 Task: Add Sprouts Organic Low Sodium Chicken Broth to the cart.
Action: Mouse moved to (56, 314)
Screenshot: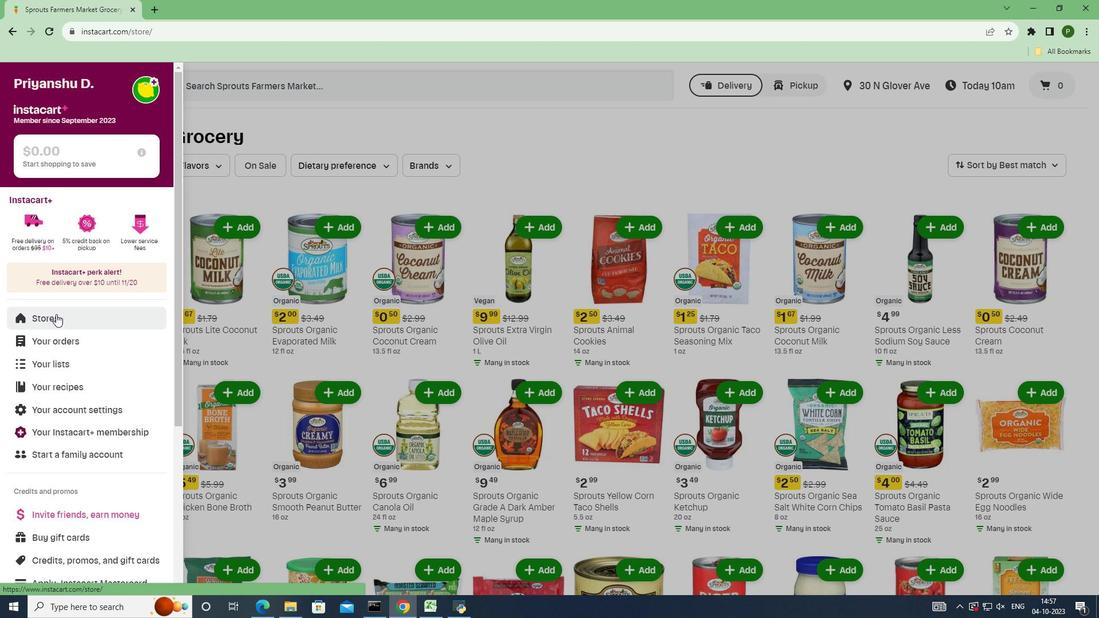 
Action: Mouse pressed left at (56, 314)
Screenshot: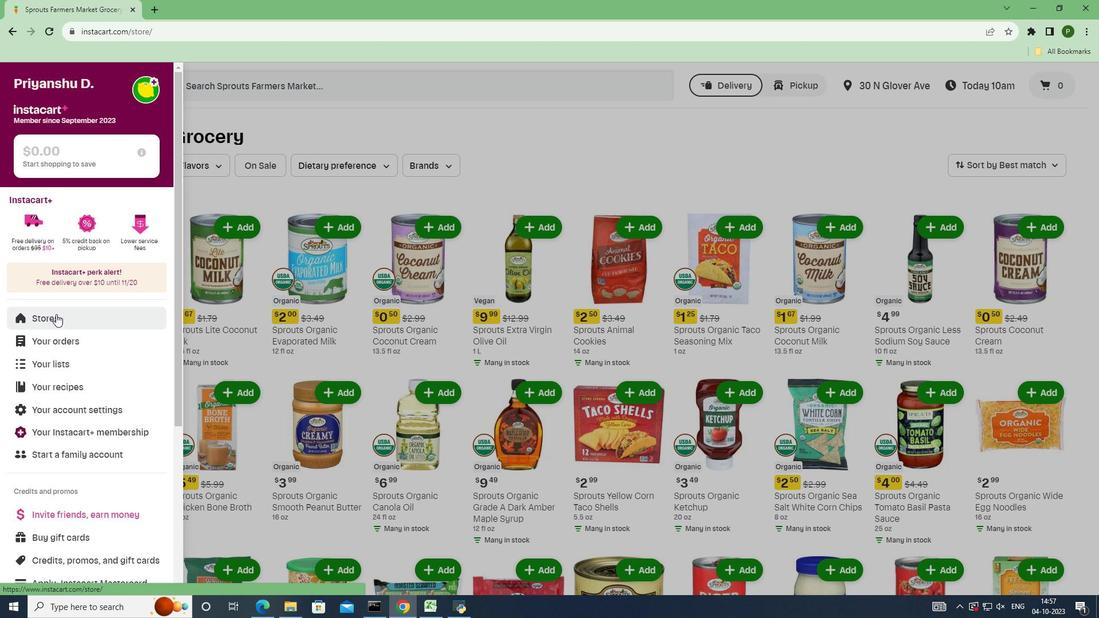 
Action: Mouse moved to (262, 143)
Screenshot: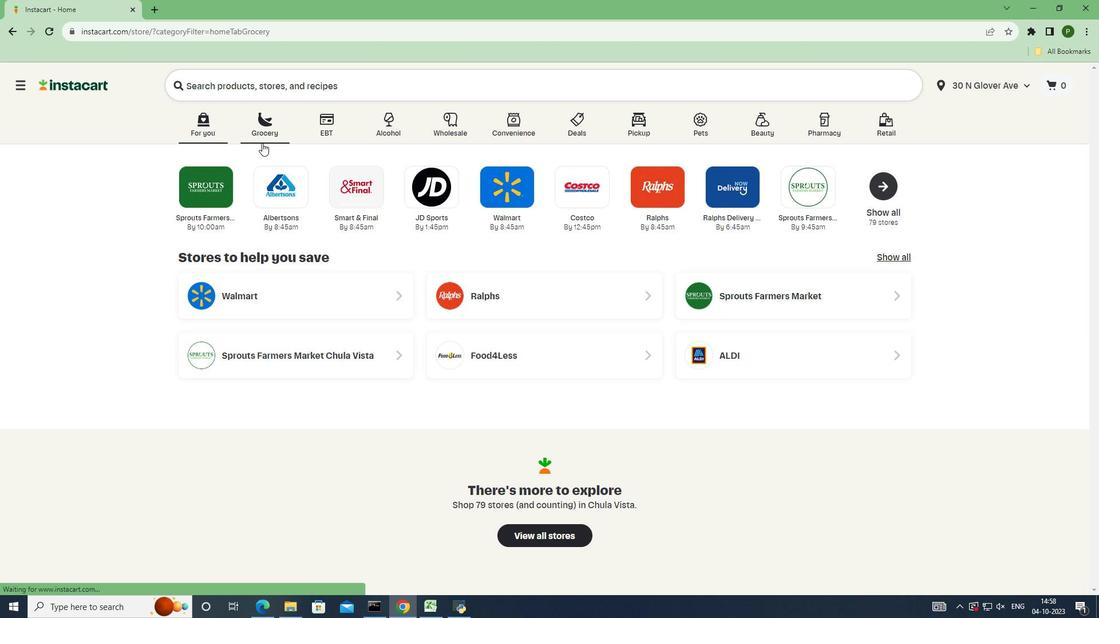 
Action: Mouse pressed left at (262, 143)
Screenshot: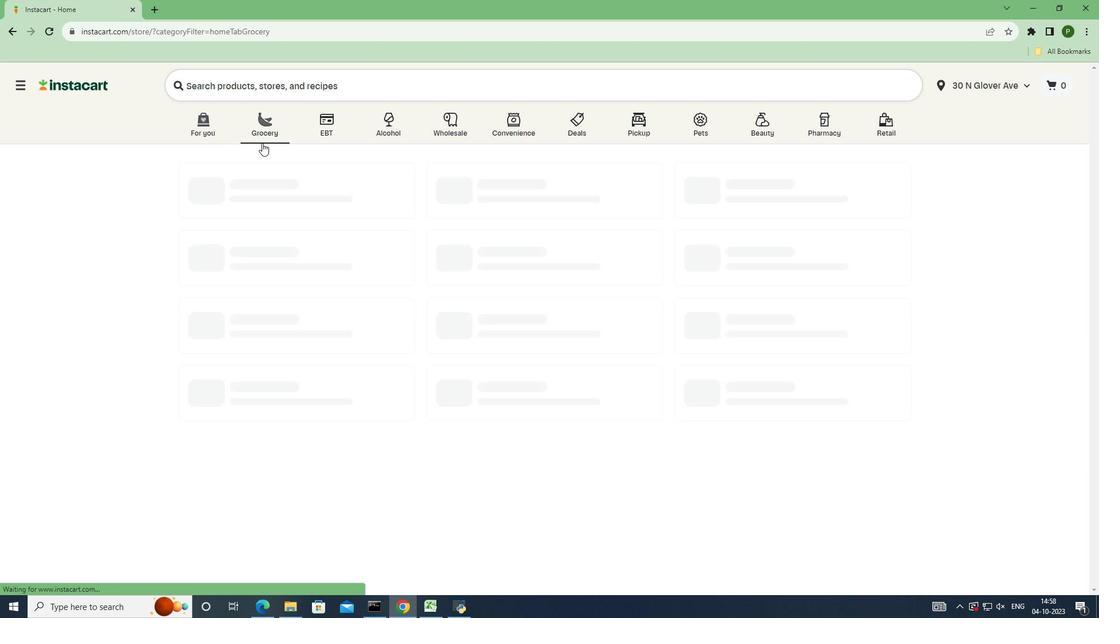 
Action: Mouse moved to (693, 256)
Screenshot: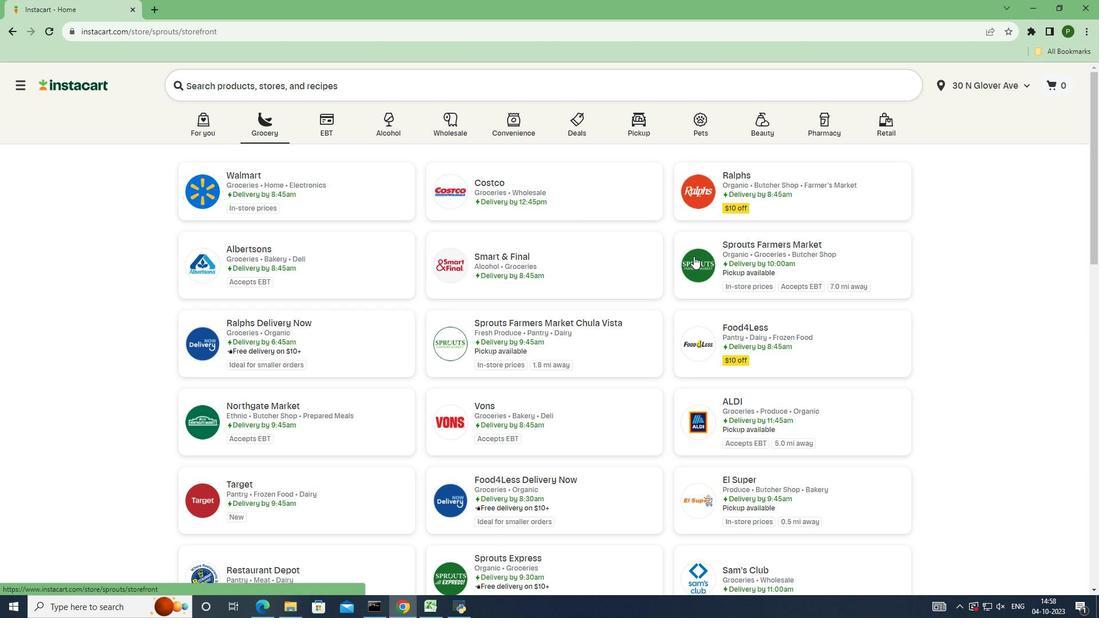 
Action: Mouse pressed left at (693, 256)
Screenshot: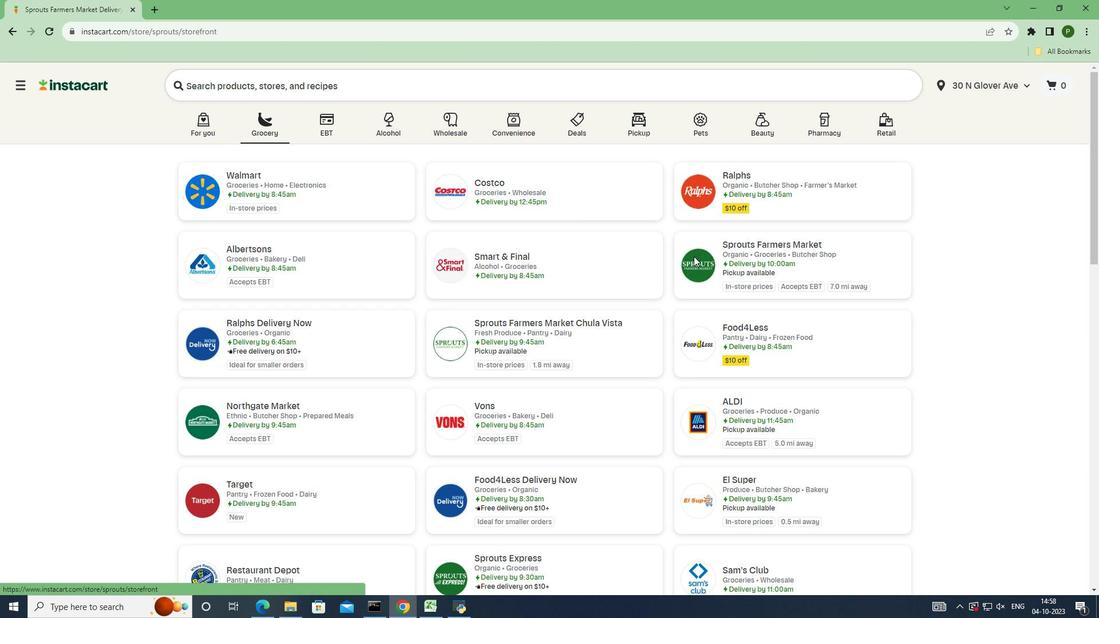 
Action: Mouse moved to (88, 321)
Screenshot: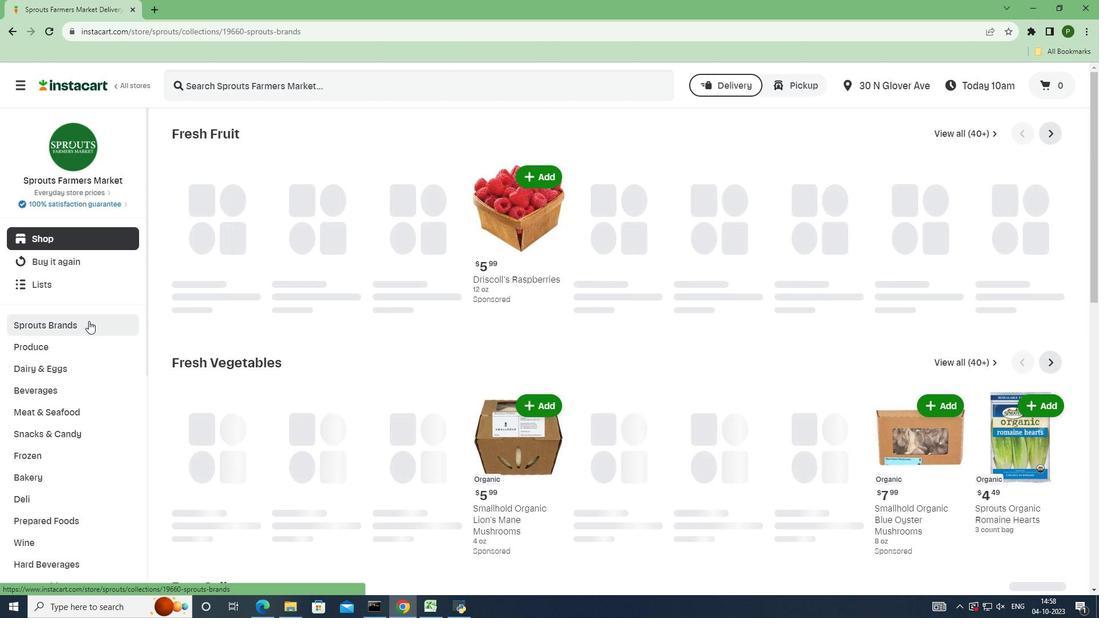 
Action: Mouse pressed left at (88, 321)
Screenshot: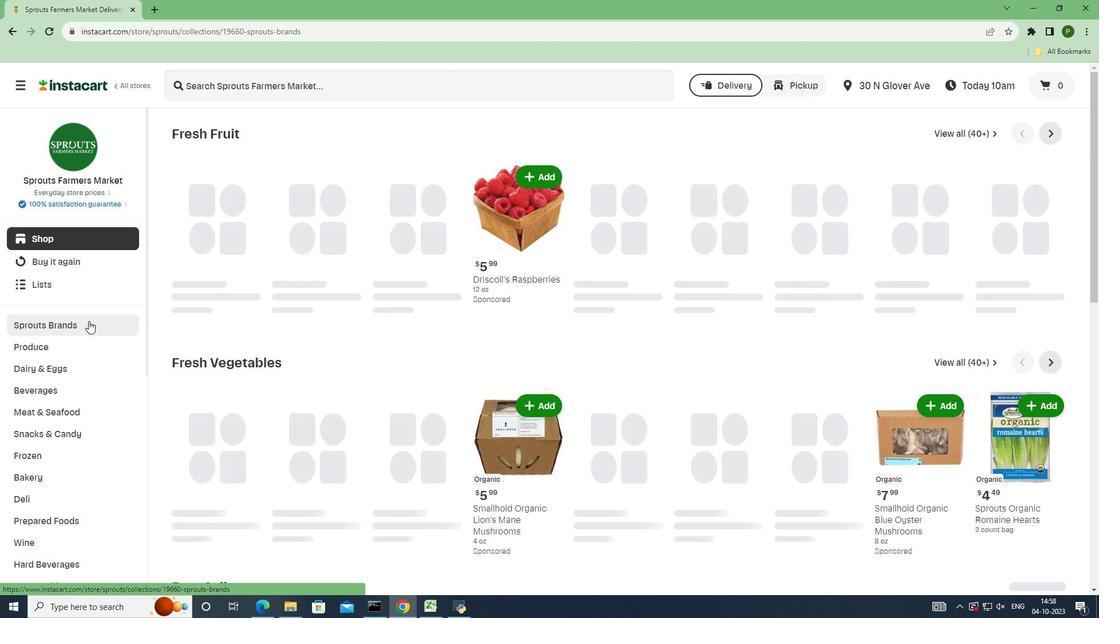 
Action: Mouse moved to (86, 407)
Screenshot: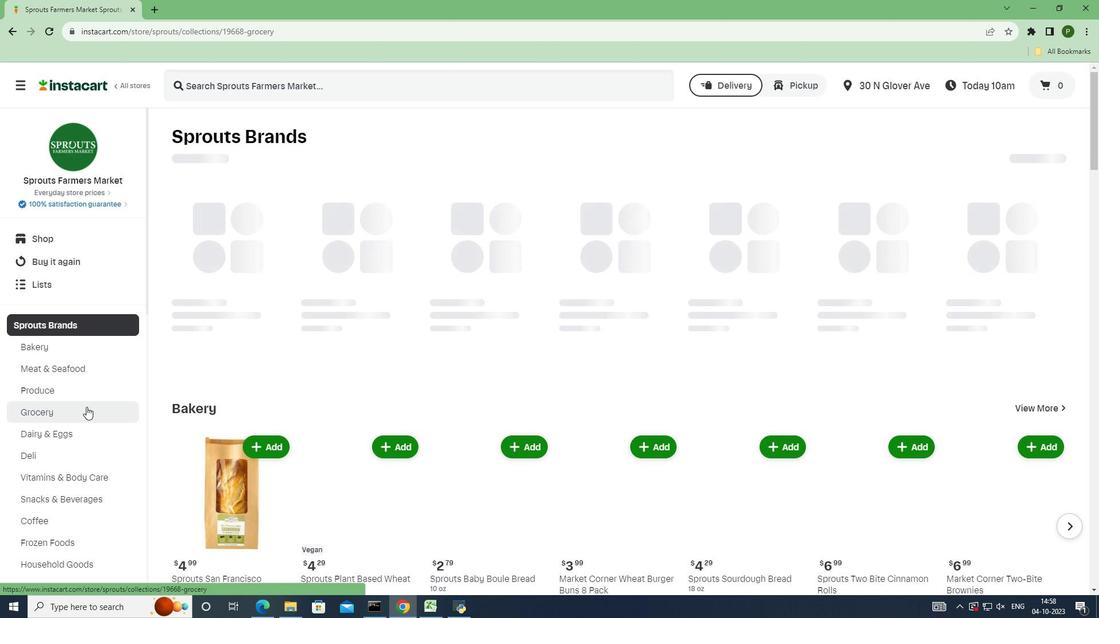 
Action: Mouse pressed left at (86, 407)
Screenshot: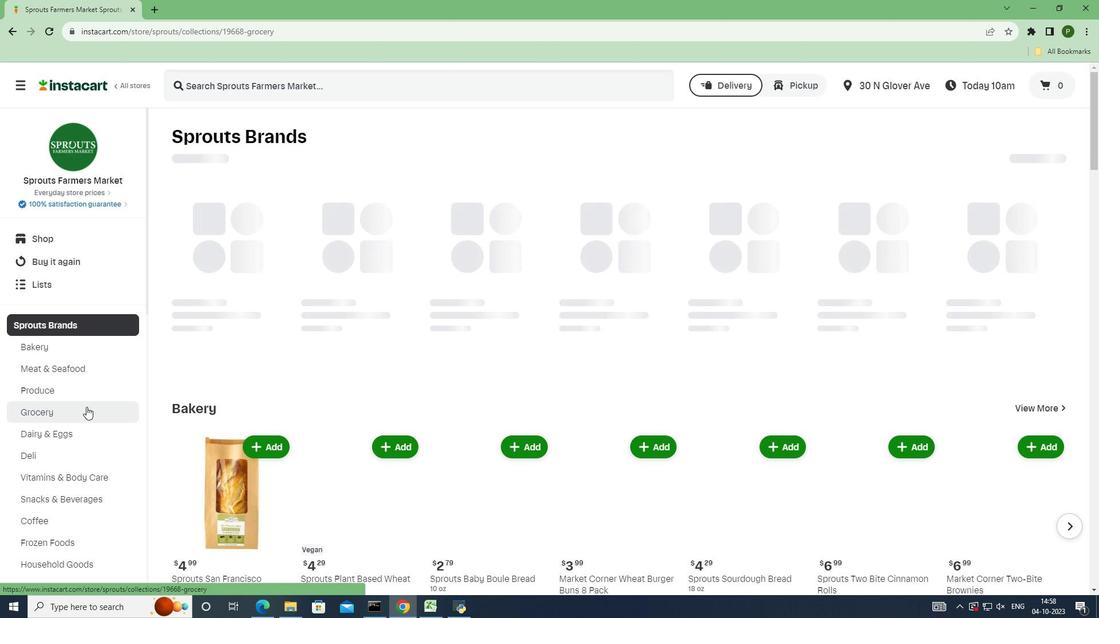 
Action: Mouse moved to (226, 218)
Screenshot: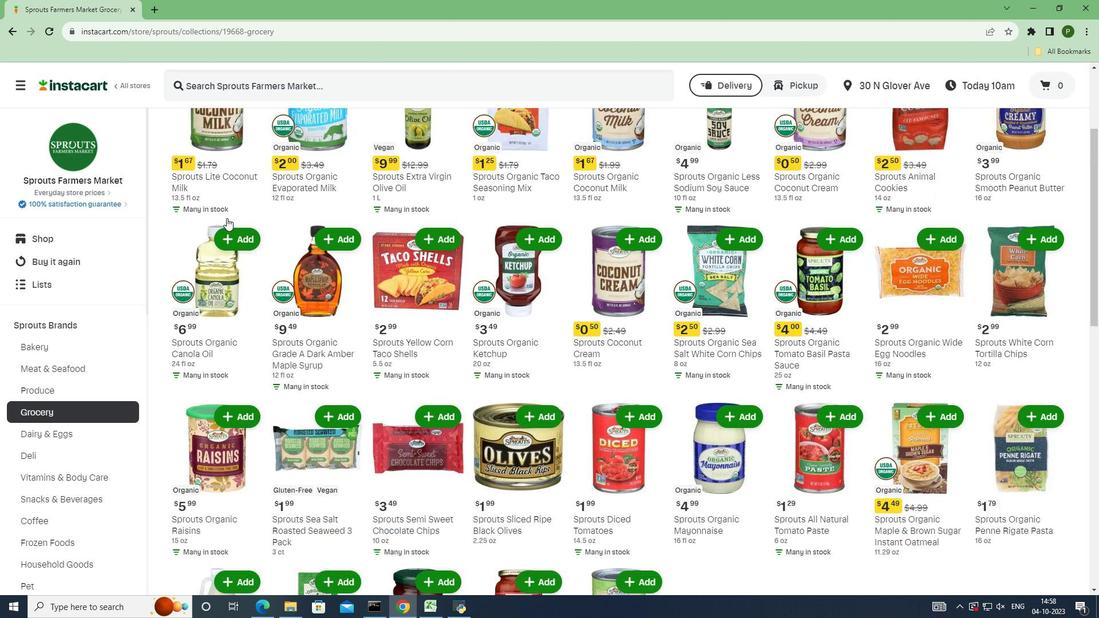 
Action: Mouse scrolled (226, 217) with delta (0, 0)
Screenshot: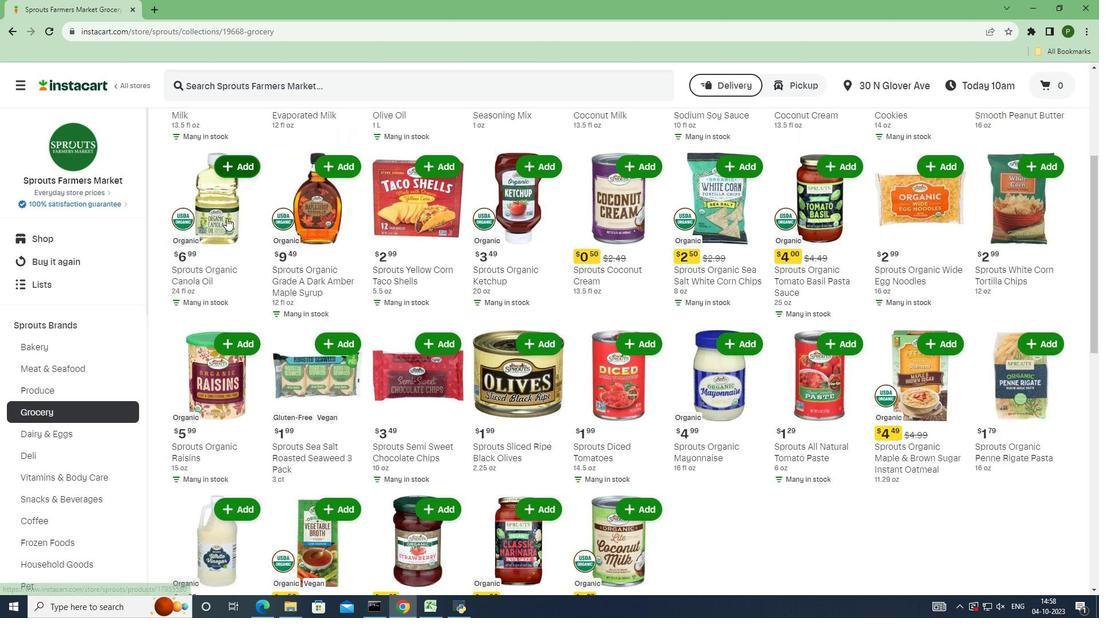 
Action: Mouse scrolled (226, 217) with delta (0, 0)
Screenshot: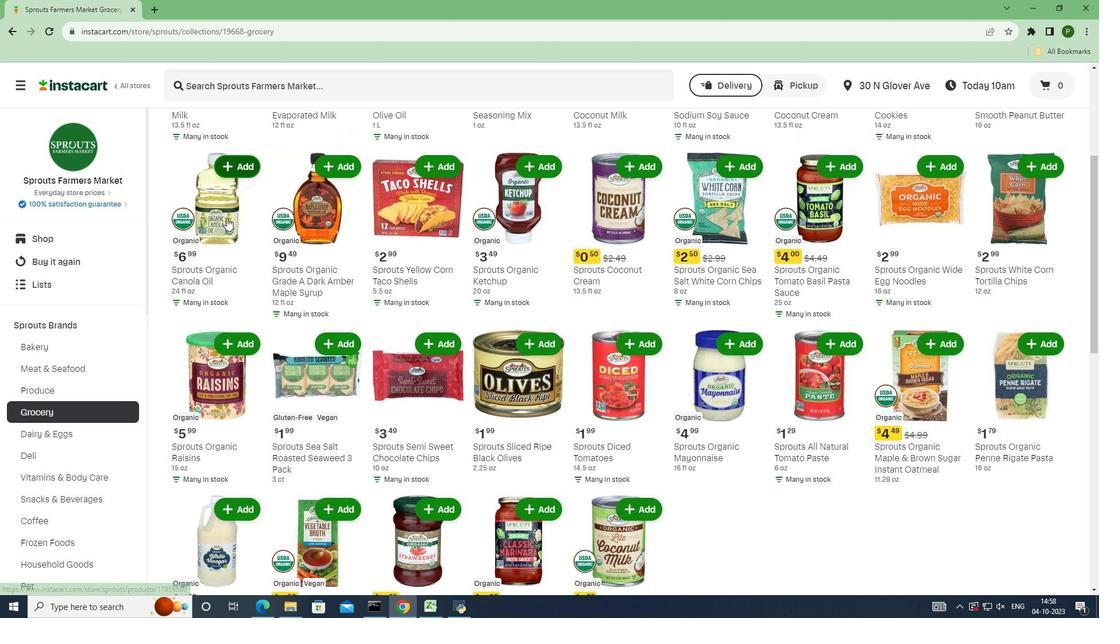 
Action: Mouse scrolled (226, 217) with delta (0, 0)
Screenshot: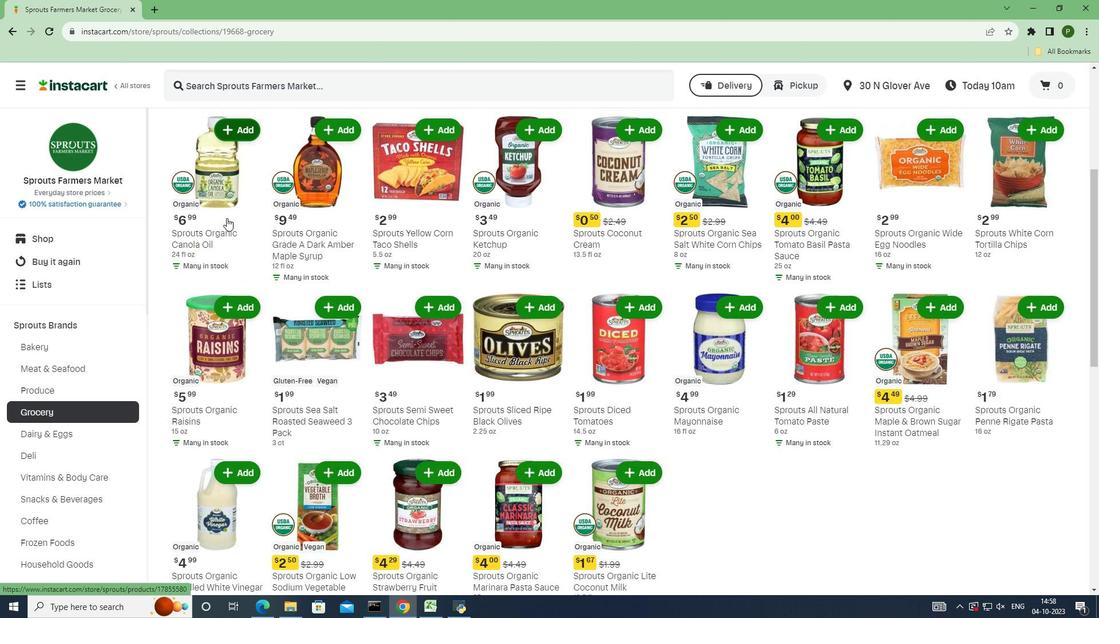 
Action: Mouse scrolled (226, 217) with delta (0, 0)
Screenshot: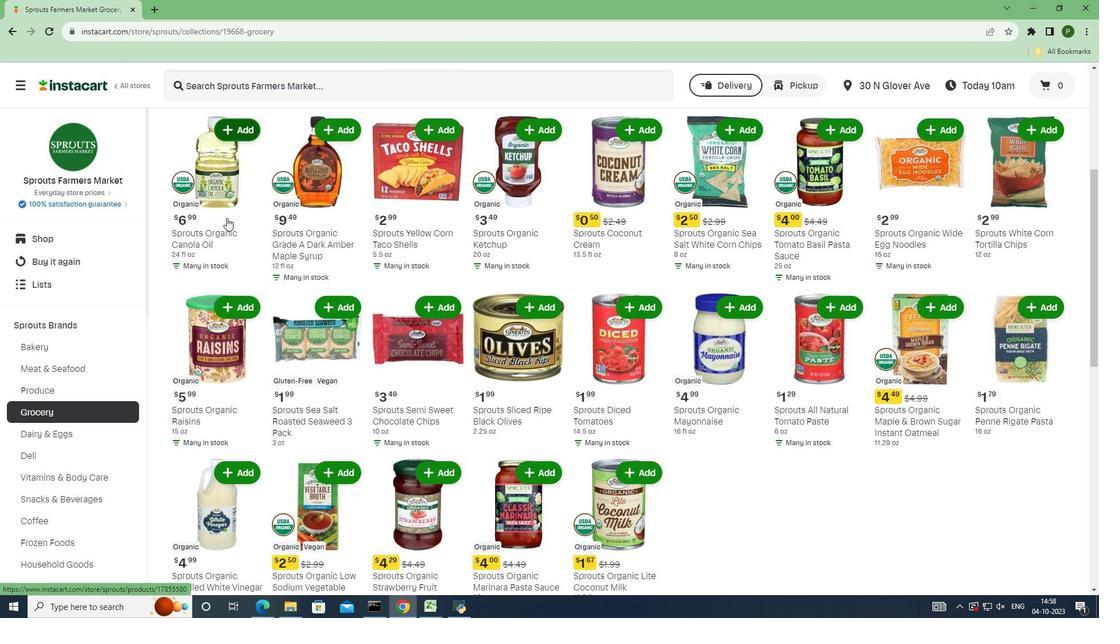 
Action: Mouse scrolled (226, 217) with delta (0, 0)
Screenshot: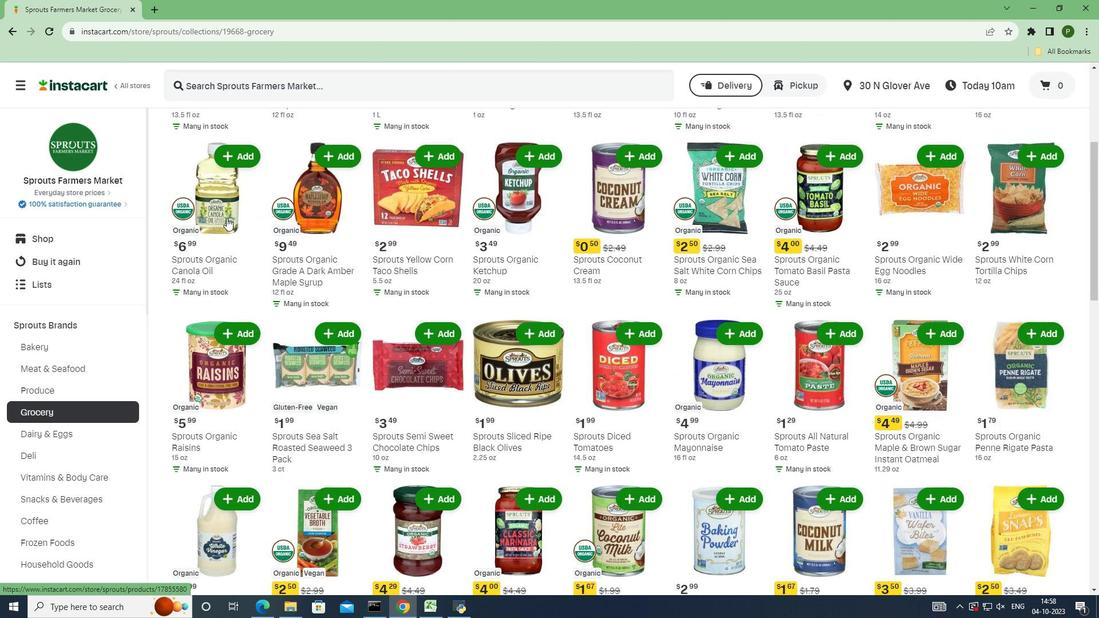 
Action: Mouse scrolled (226, 218) with delta (0, 0)
Screenshot: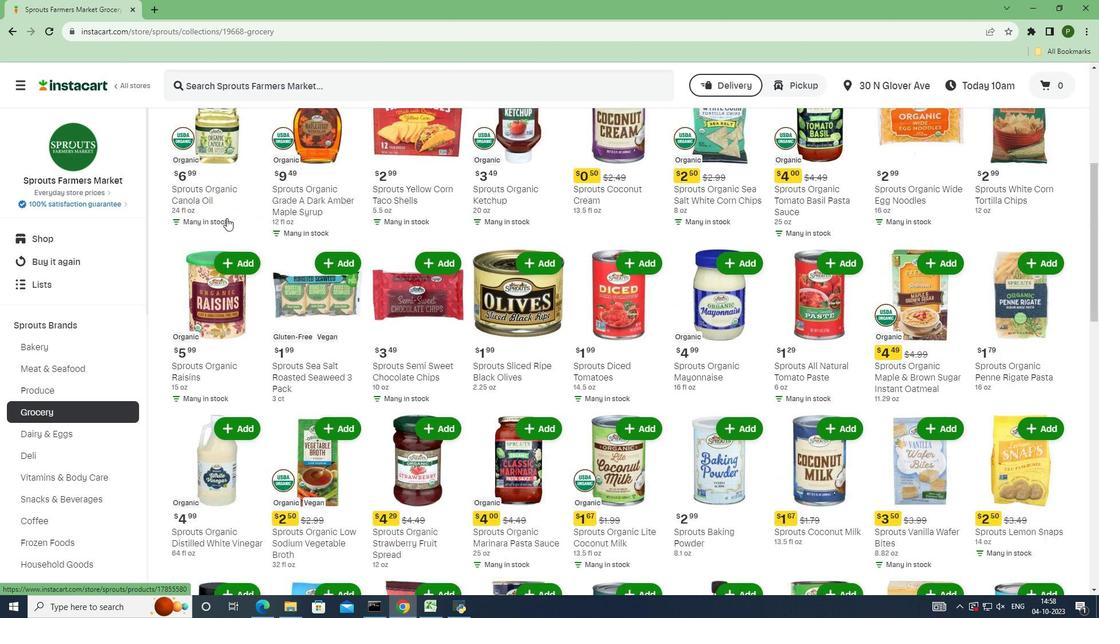 
Action: Mouse scrolled (226, 217) with delta (0, 0)
Screenshot: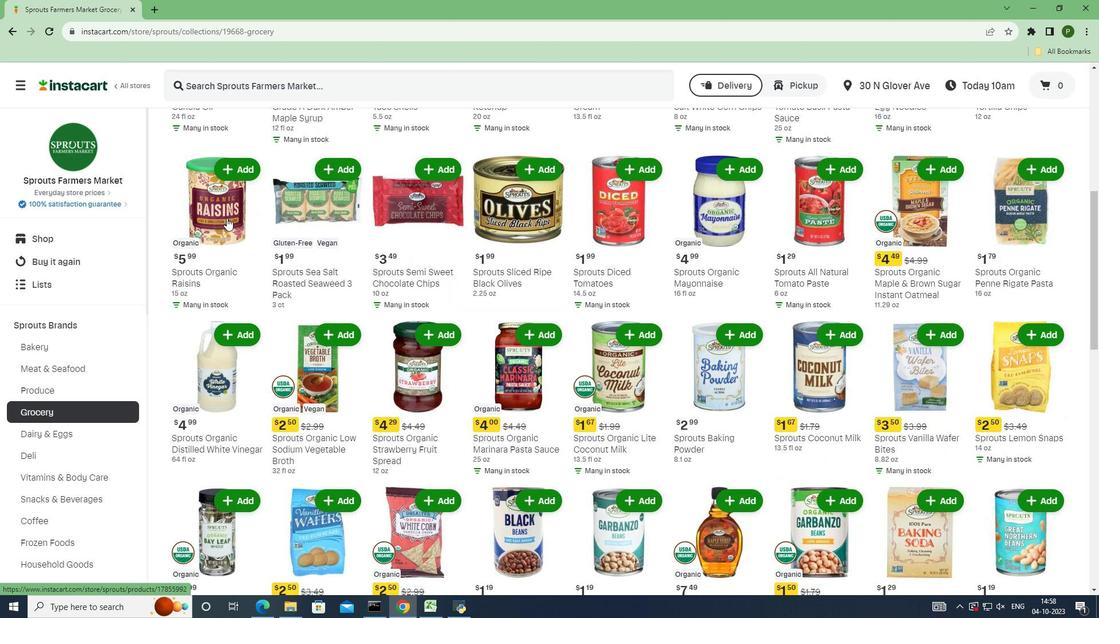 
Action: Mouse scrolled (226, 217) with delta (0, 0)
Screenshot: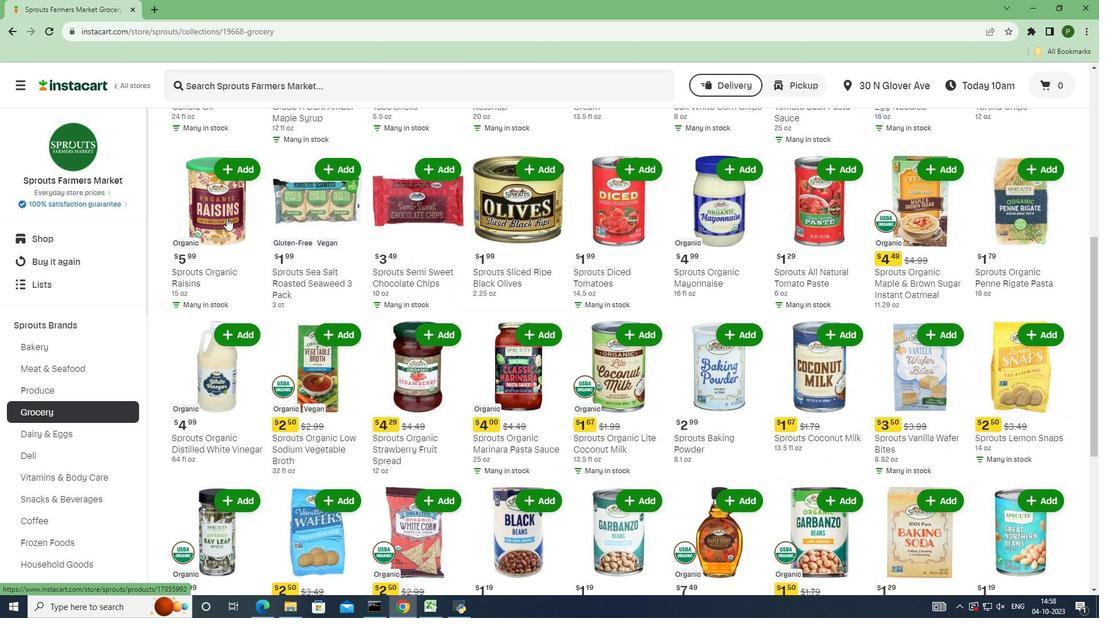 
Action: Mouse scrolled (226, 217) with delta (0, 0)
Screenshot: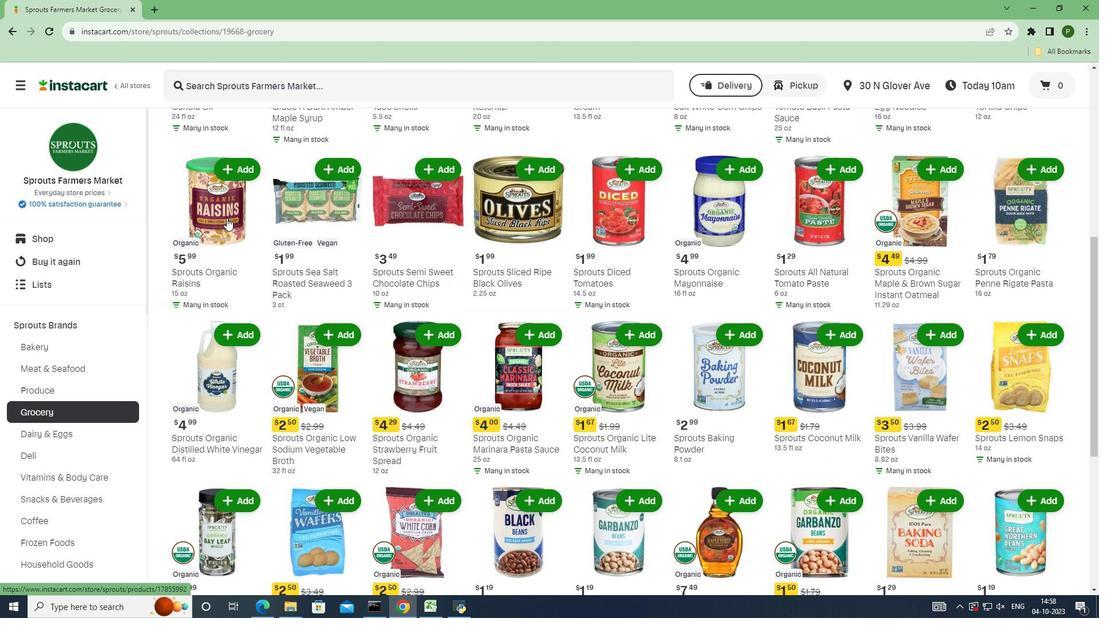 
Action: Mouse scrolled (226, 217) with delta (0, 0)
Screenshot: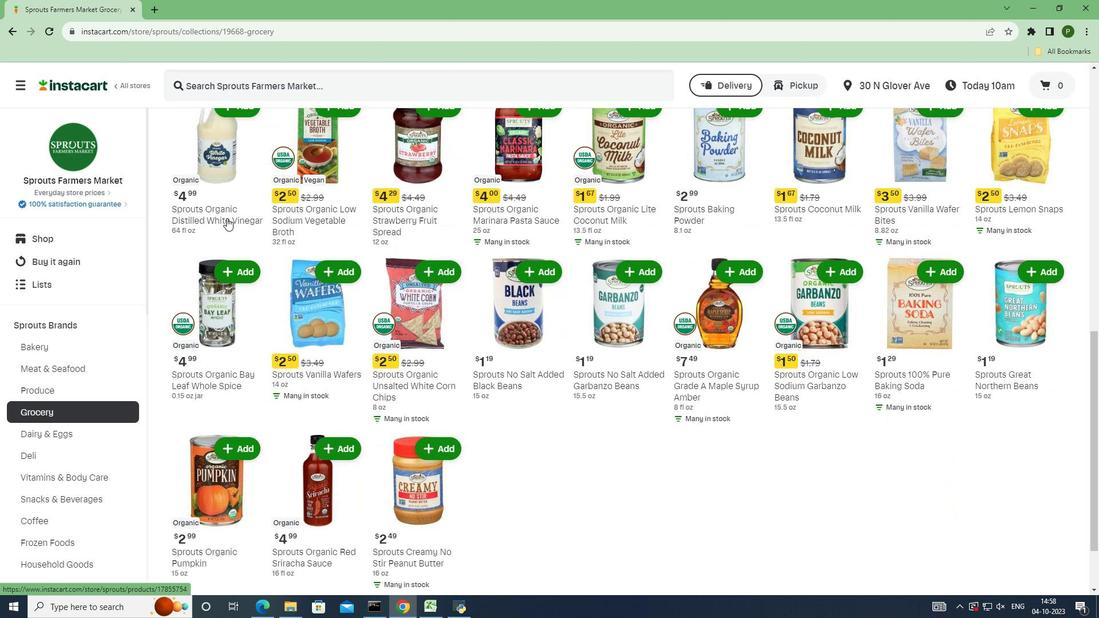 
Action: Mouse scrolled (226, 217) with delta (0, 0)
Screenshot: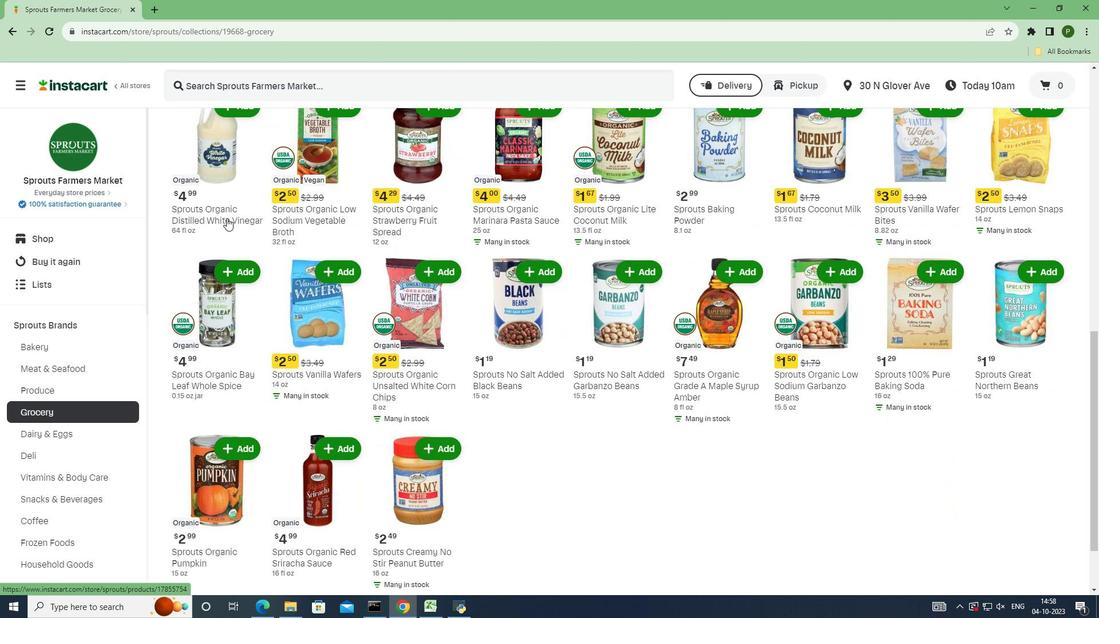 
Action: Mouse scrolled (226, 217) with delta (0, 0)
Screenshot: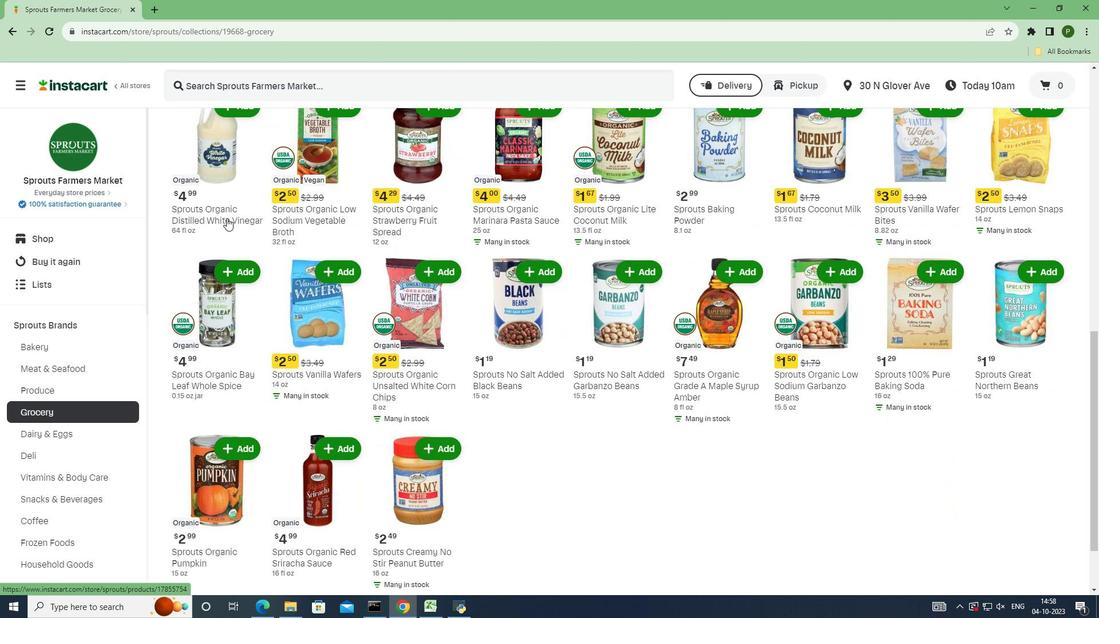 
Action: Mouse scrolled (226, 217) with delta (0, 0)
Screenshot: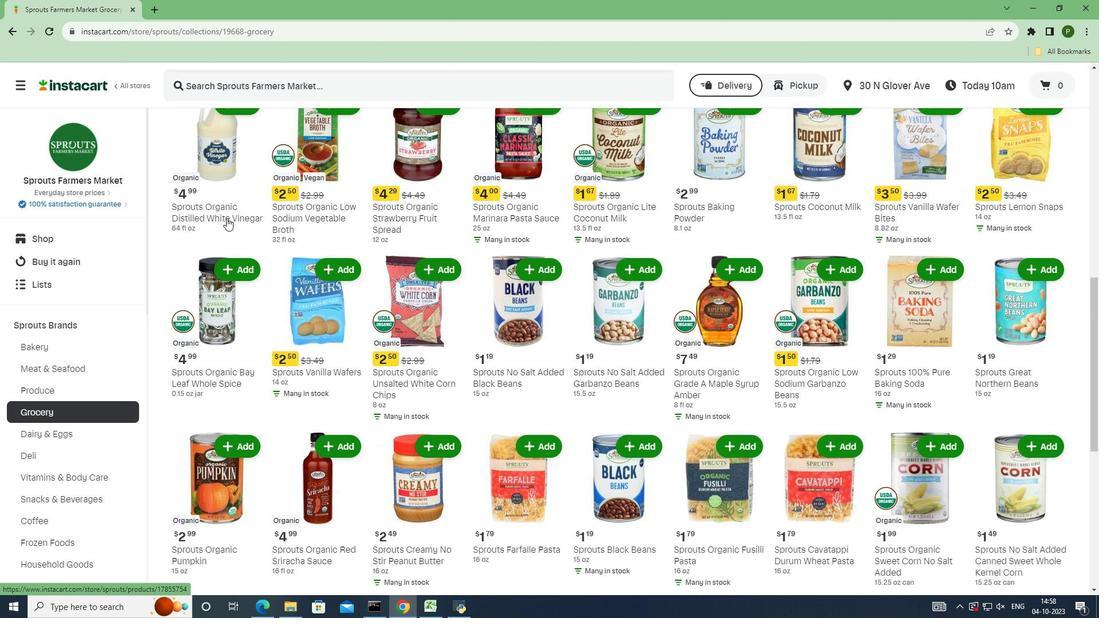 
Action: Mouse scrolled (226, 217) with delta (0, 0)
Screenshot: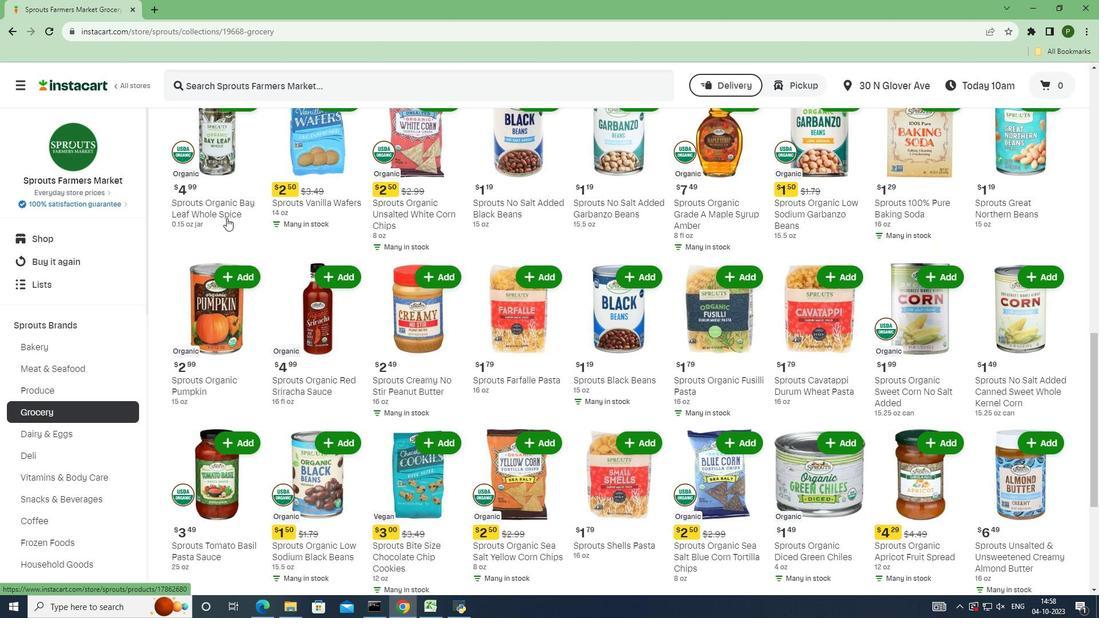 
Action: Mouse scrolled (226, 217) with delta (0, 0)
Screenshot: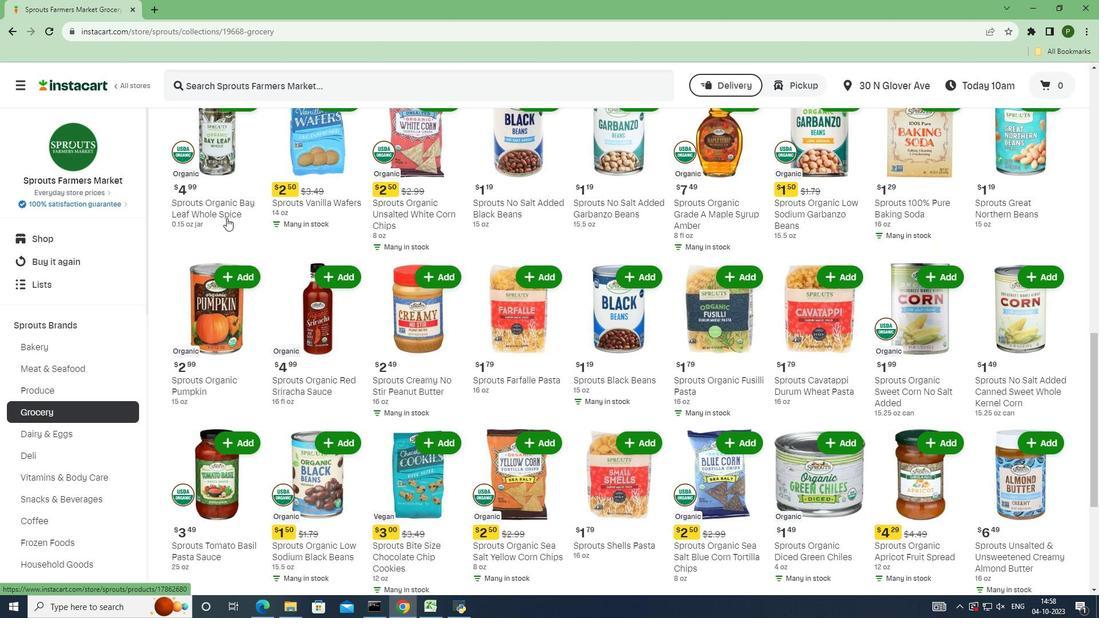 
Action: Mouse scrolled (226, 217) with delta (0, 0)
Screenshot: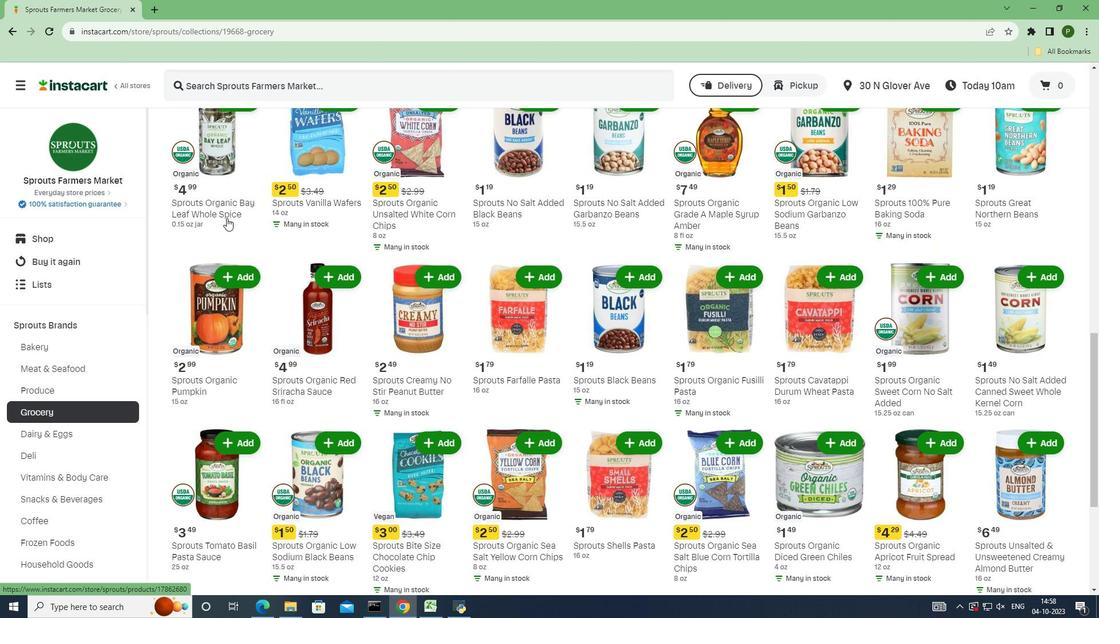 
Action: Mouse scrolled (226, 217) with delta (0, 0)
Screenshot: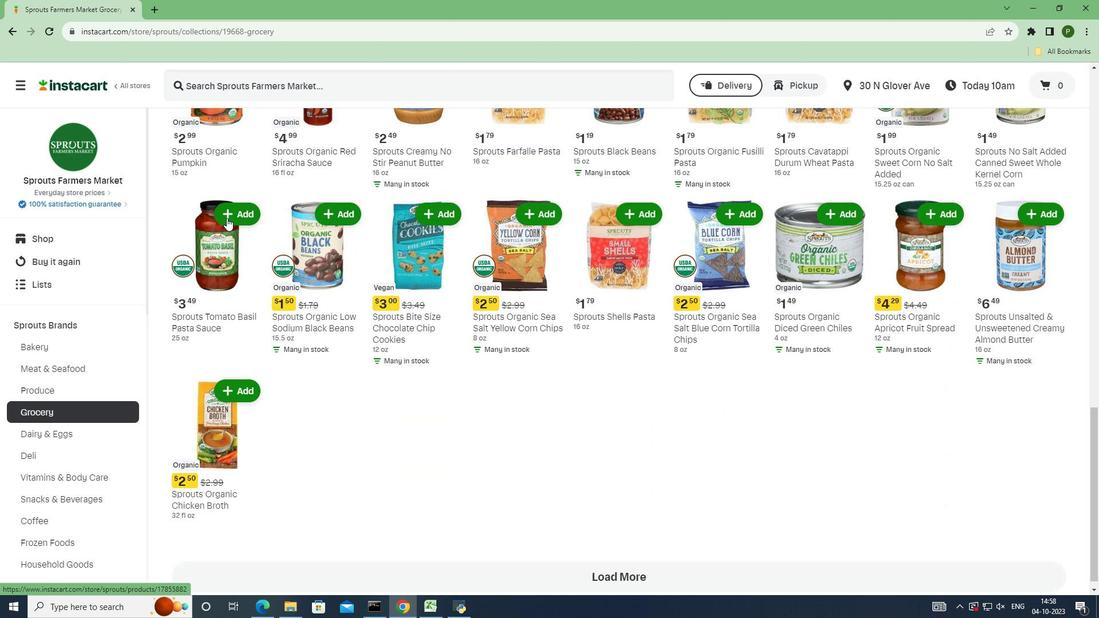 
Action: Mouse scrolled (226, 217) with delta (0, 0)
Screenshot: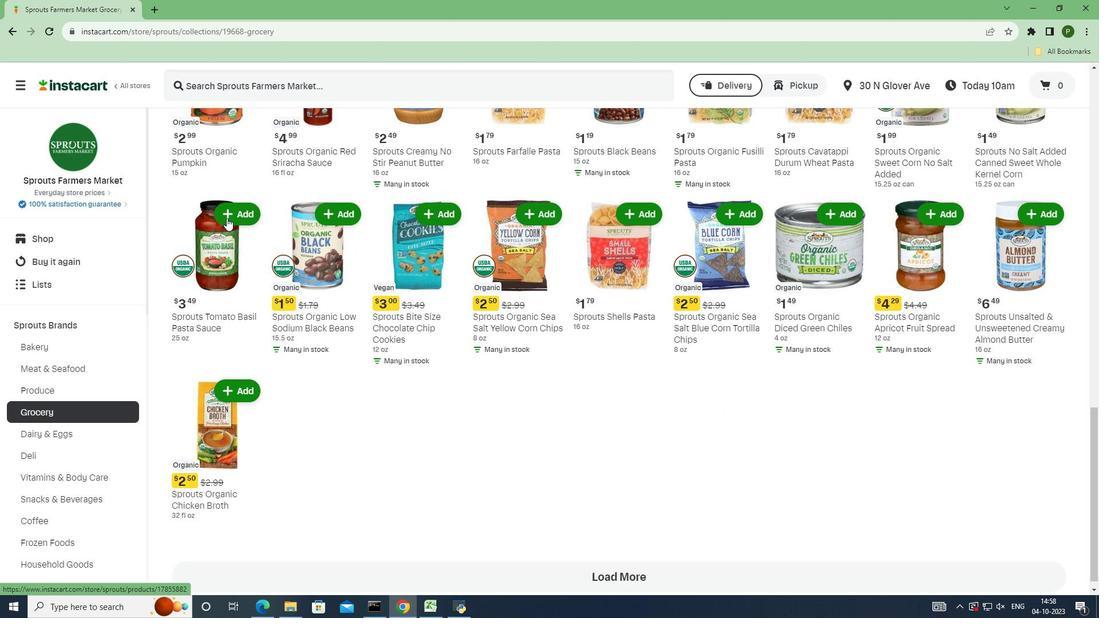 
Action: Mouse scrolled (226, 217) with delta (0, 0)
Screenshot: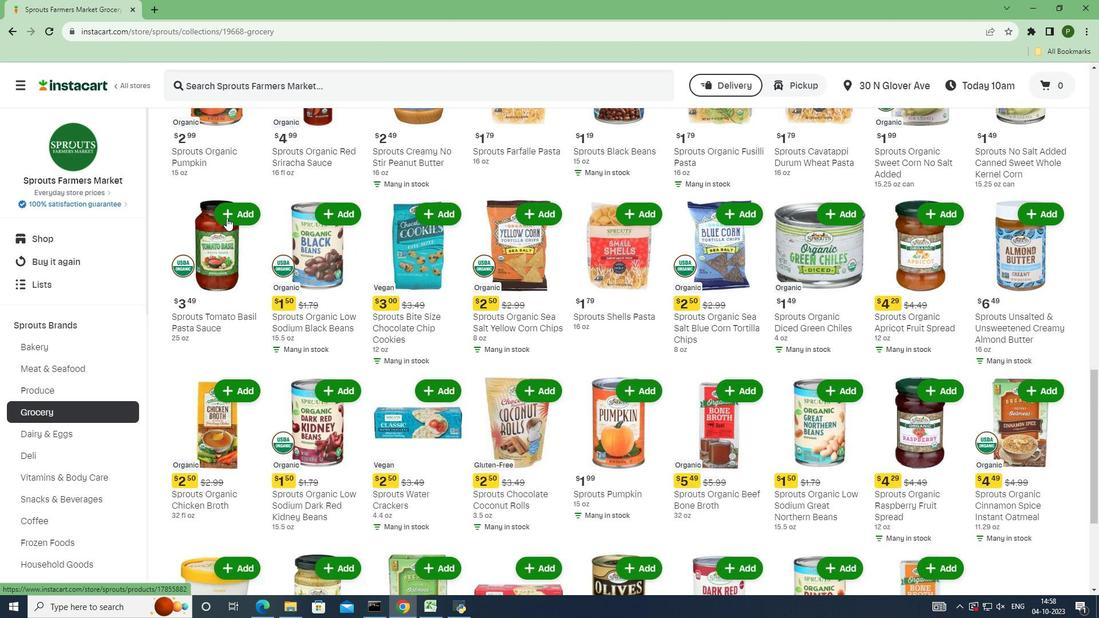 
Action: Mouse scrolled (226, 217) with delta (0, 0)
Screenshot: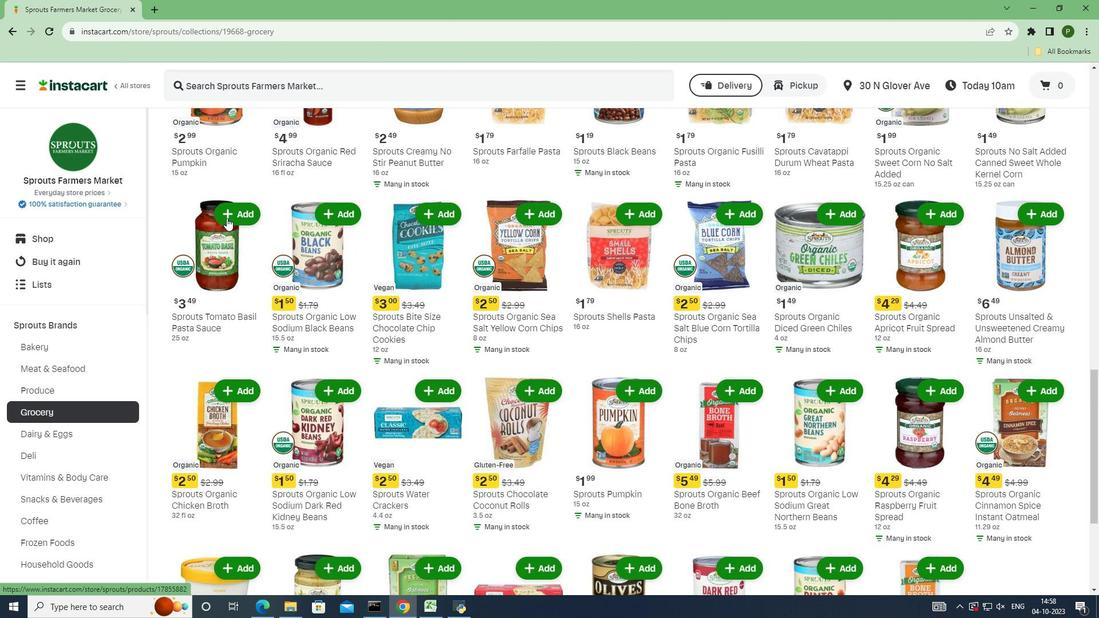 
Action: Mouse scrolled (226, 217) with delta (0, 0)
Screenshot: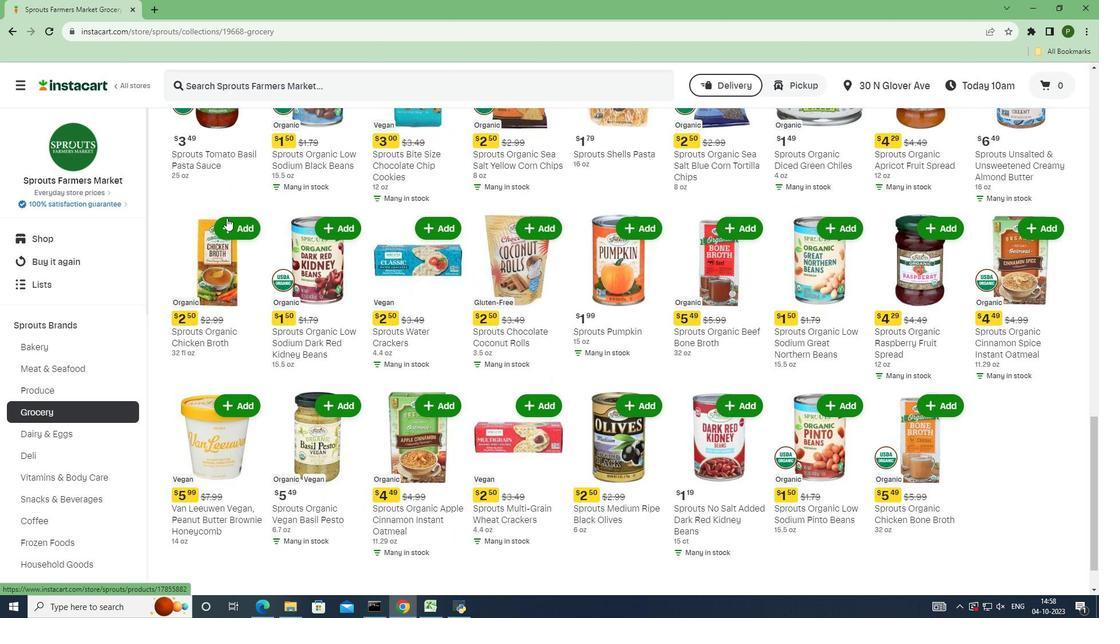 
Action: Mouse scrolled (226, 217) with delta (0, 0)
Screenshot: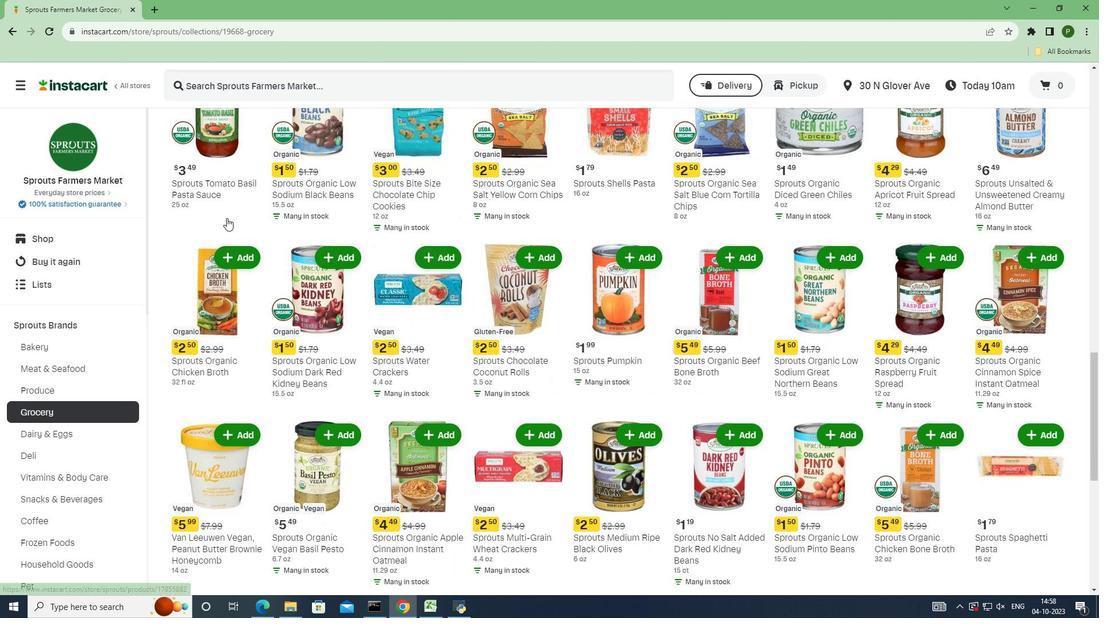 
Action: Mouse scrolled (226, 217) with delta (0, 0)
Screenshot: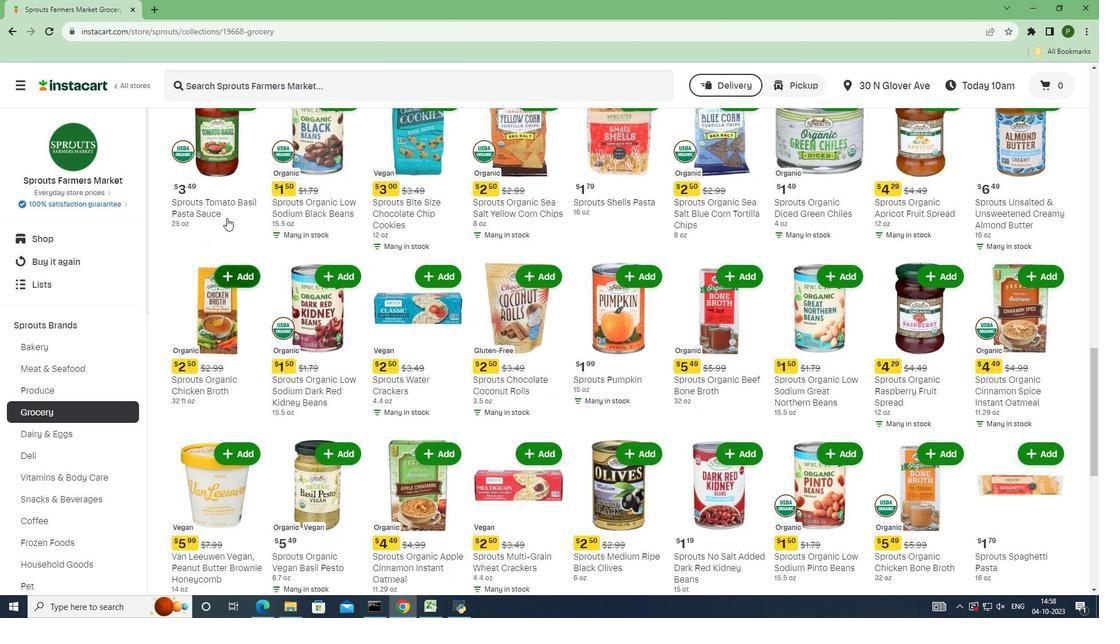 
Action: Mouse scrolled (226, 218) with delta (0, 0)
Screenshot: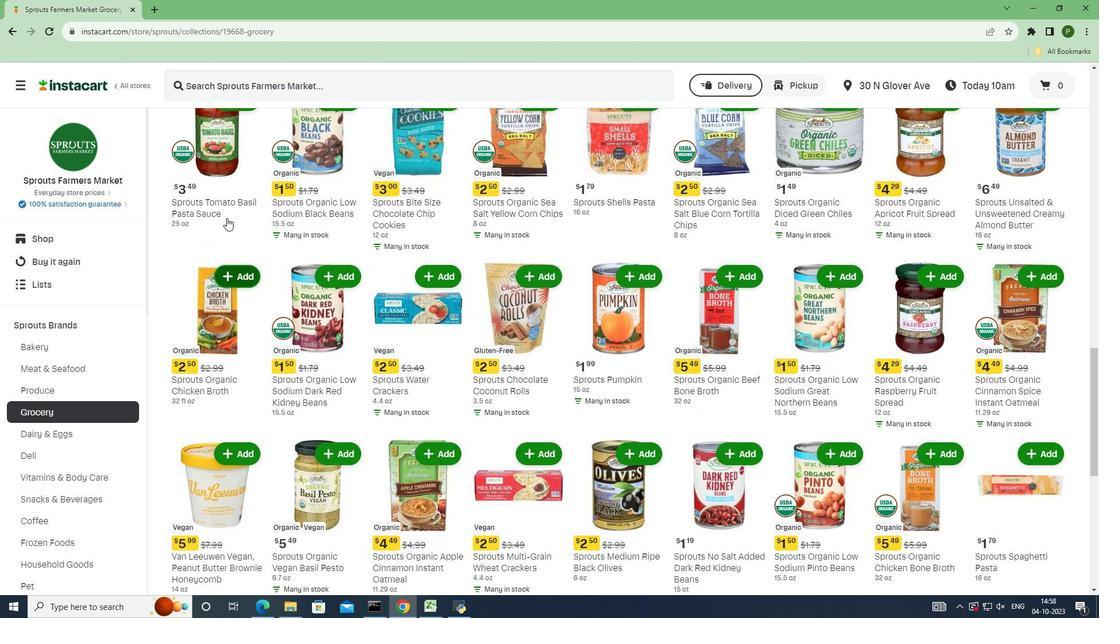 
Action: Mouse scrolled (226, 217) with delta (0, 0)
Screenshot: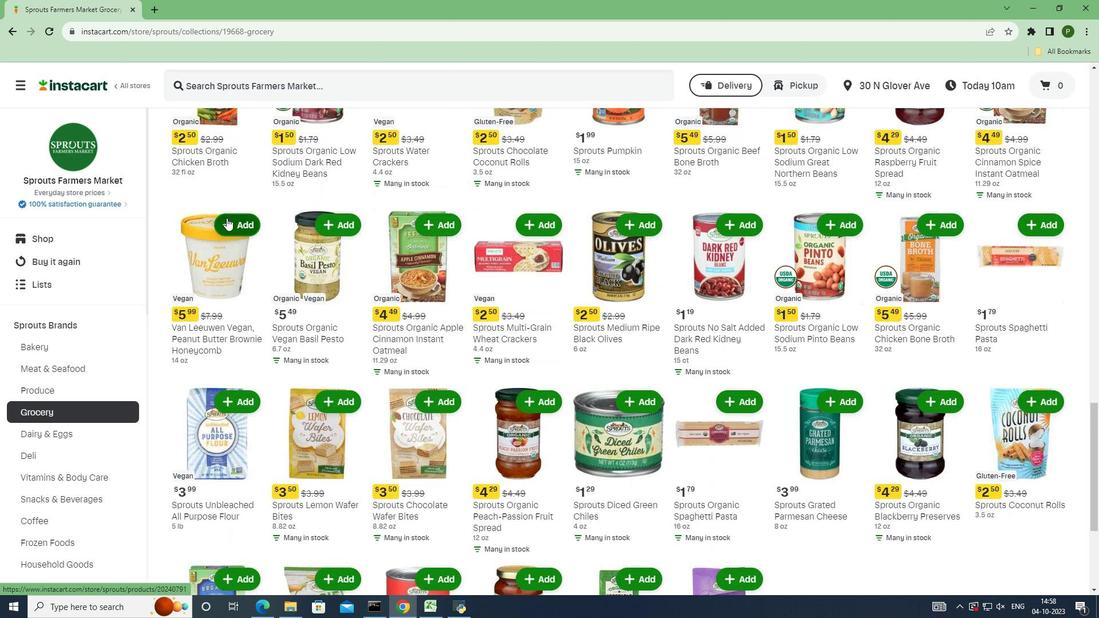 
Action: Mouse scrolled (226, 217) with delta (0, 0)
Screenshot: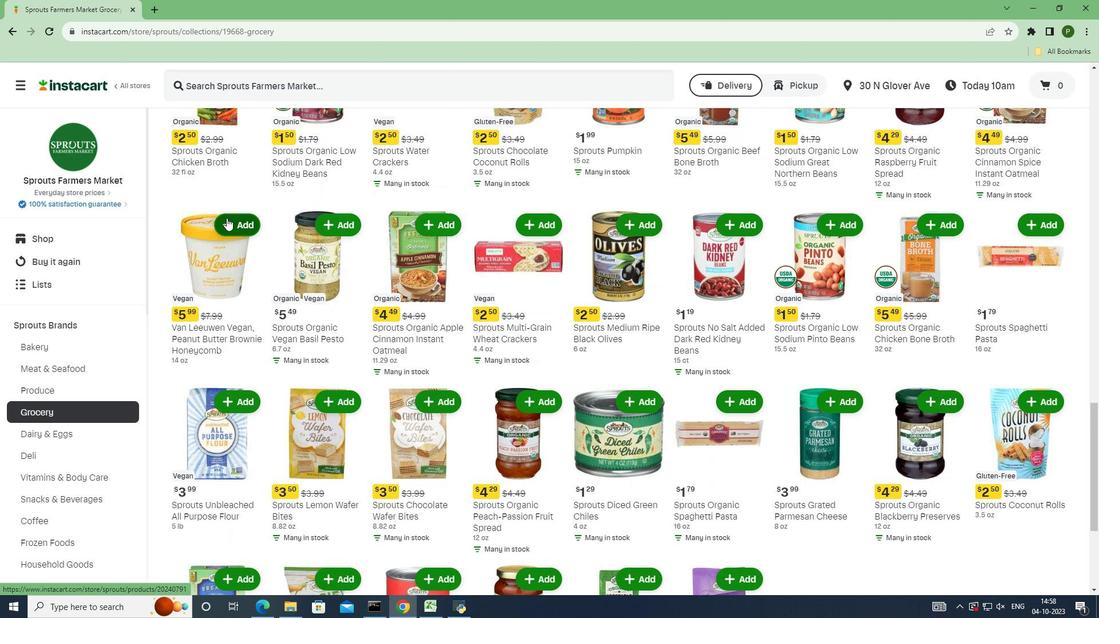 
Action: Mouse scrolled (226, 217) with delta (0, 0)
Screenshot: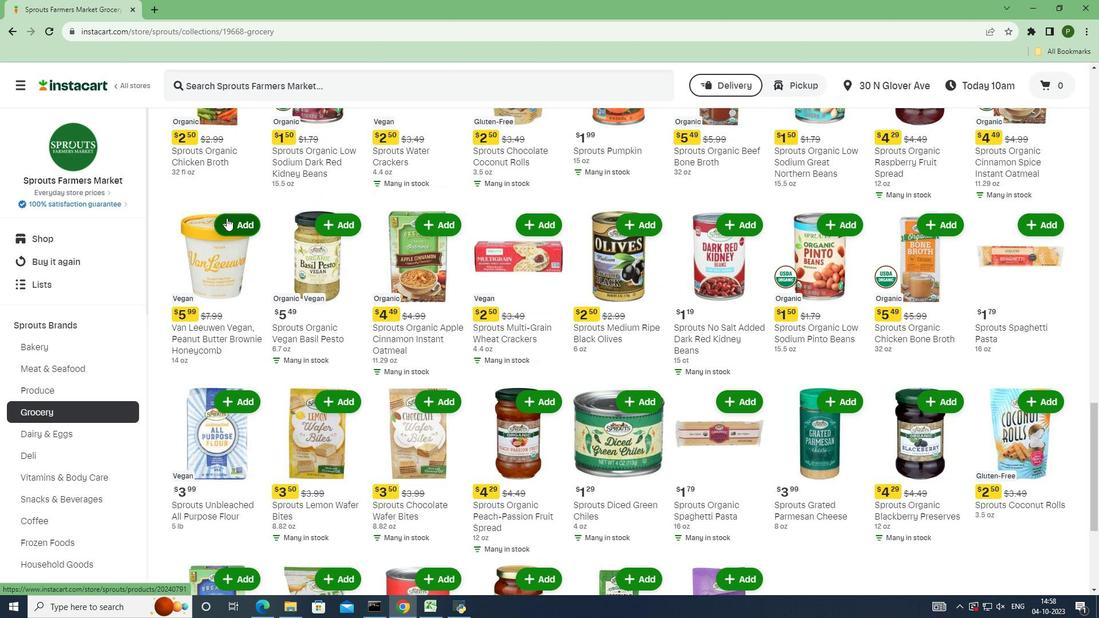 
Action: Mouse scrolled (226, 217) with delta (0, 0)
Screenshot: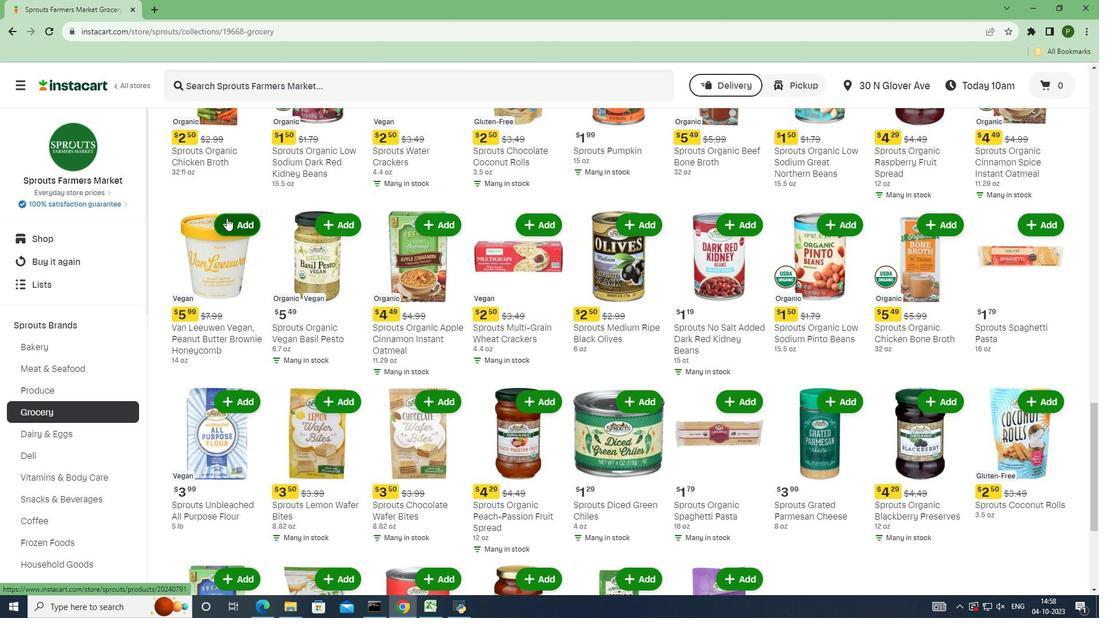 
Action: Mouse scrolled (226, 217) with delta (0, 0)
Screenshot: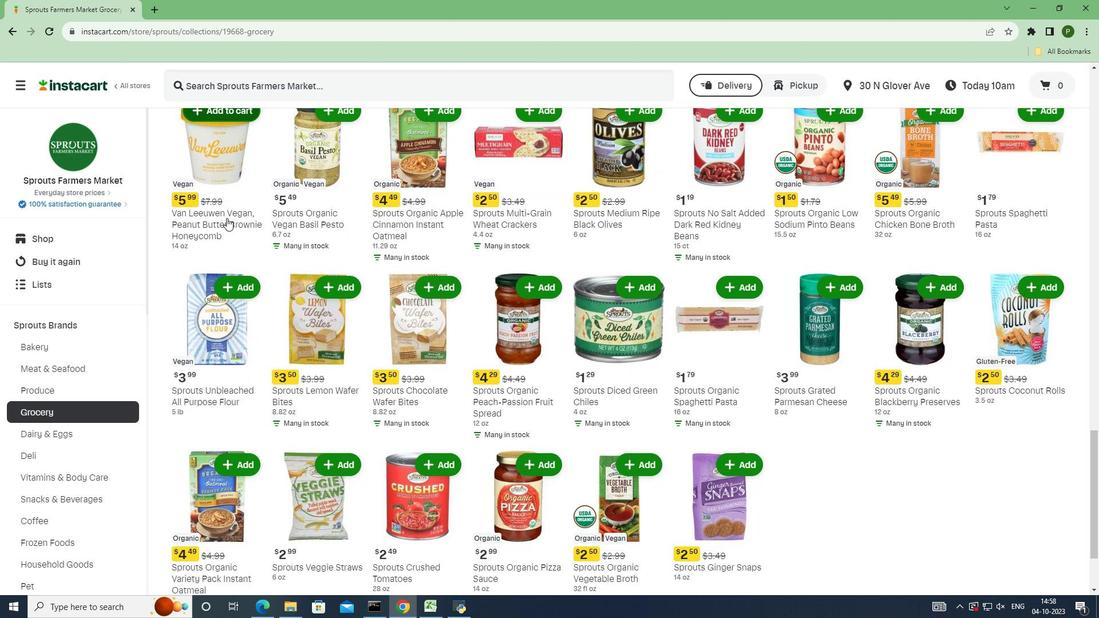 
Action: Mouse scrolled (226, 217) with delta (0, 0)
Screenshot: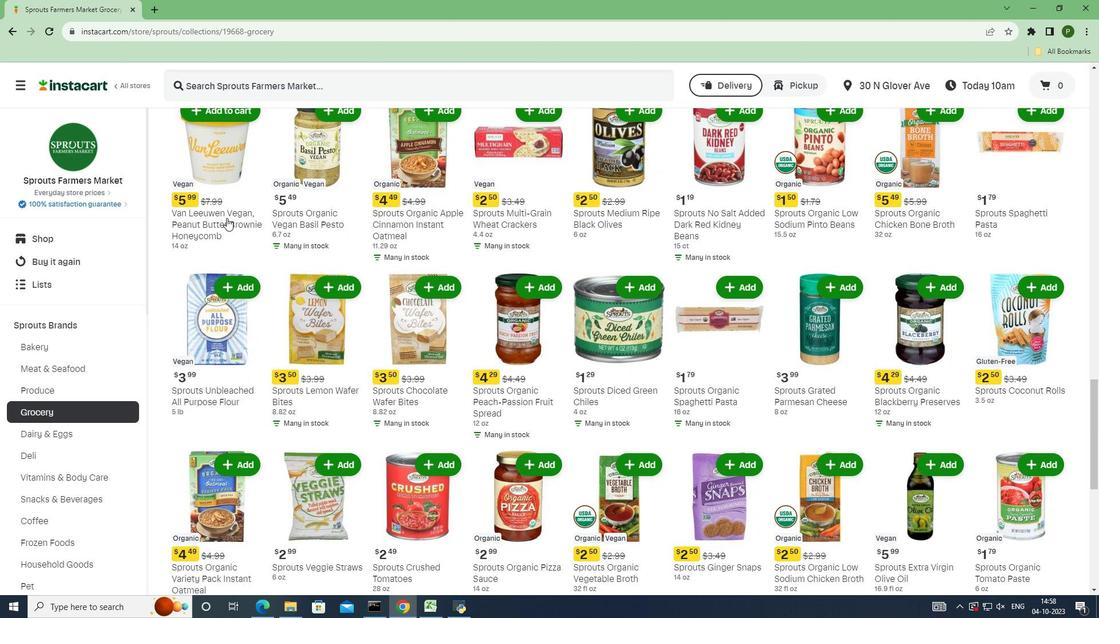 
Action: Mouse scrolled (226, 217) with delta (0, 0)
Screenshot: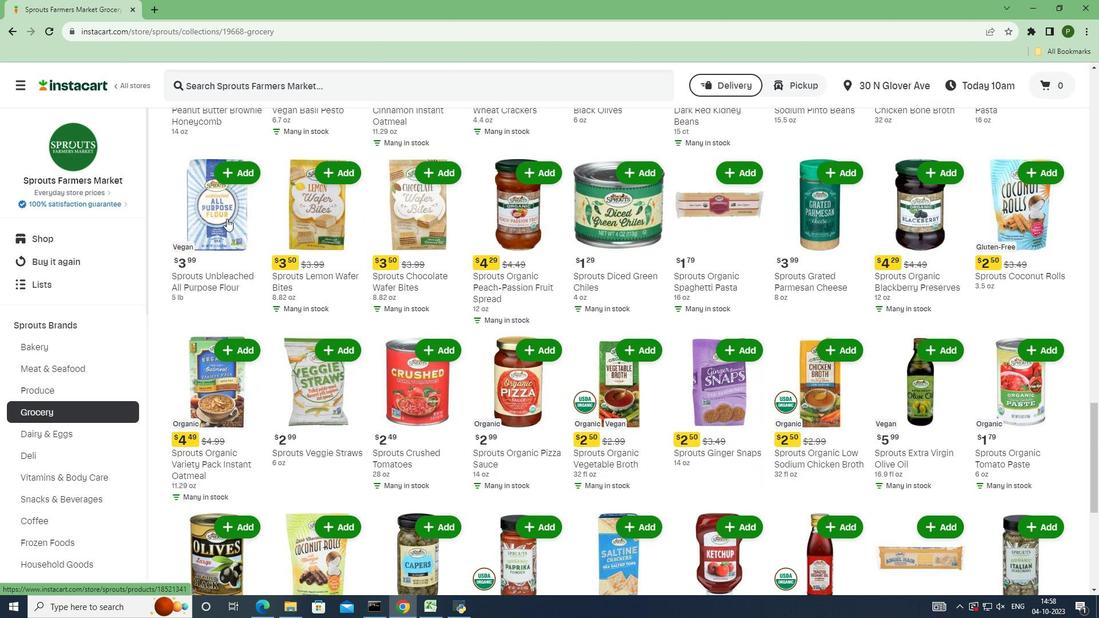 
Action: Mouse scrolled (226, 217) with delta (0, 0)
Screenshot: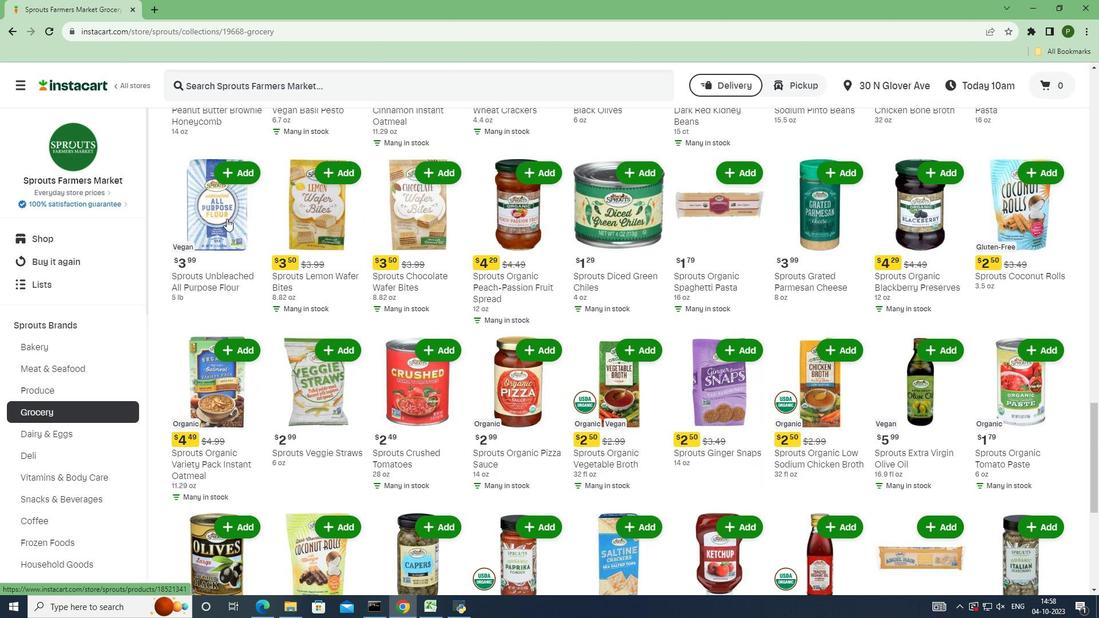 
Action: Mouse moved to (226, 218)
Screenshot: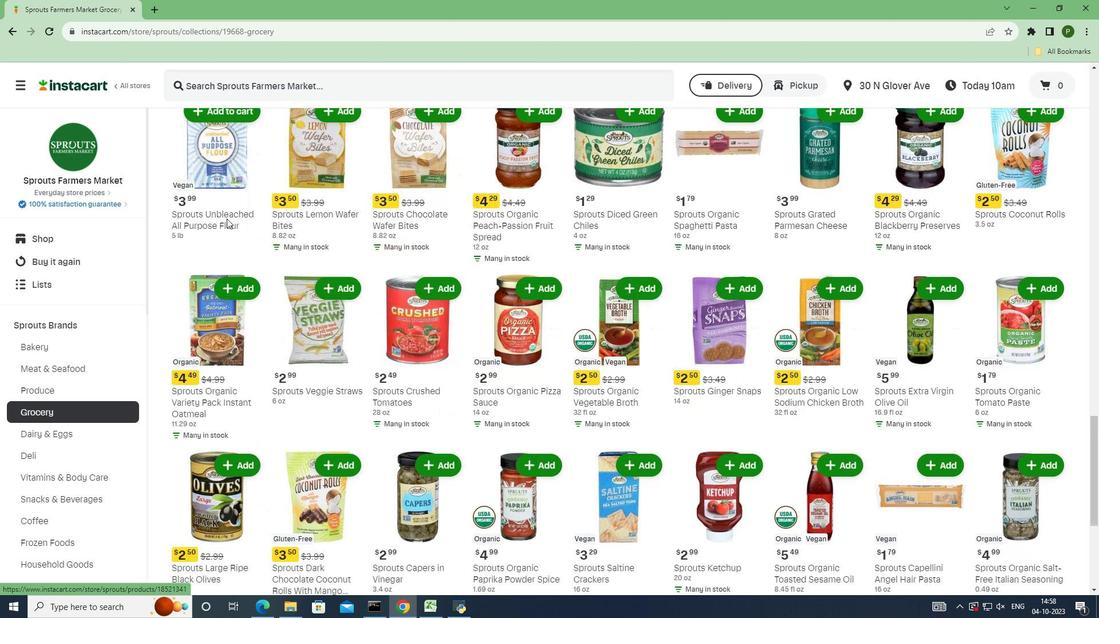 
Action: Mouse scrolled (226, 218) with delta (0, 0)
Screenshot: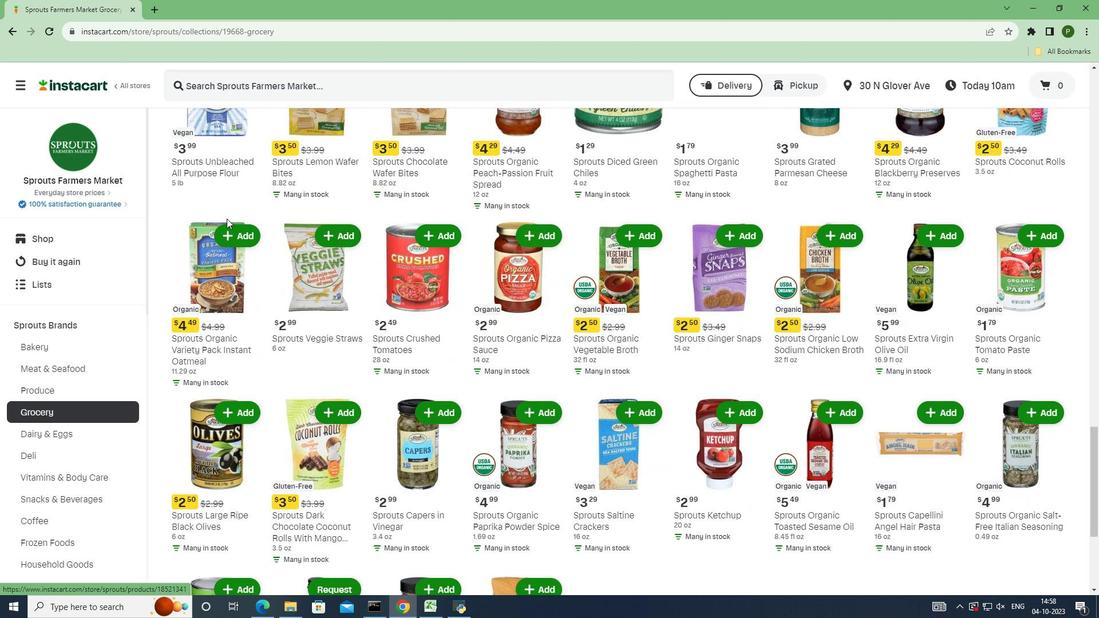 
Action: Mouse scrolled (226, 218) with delta (0, 0)
Screenshot: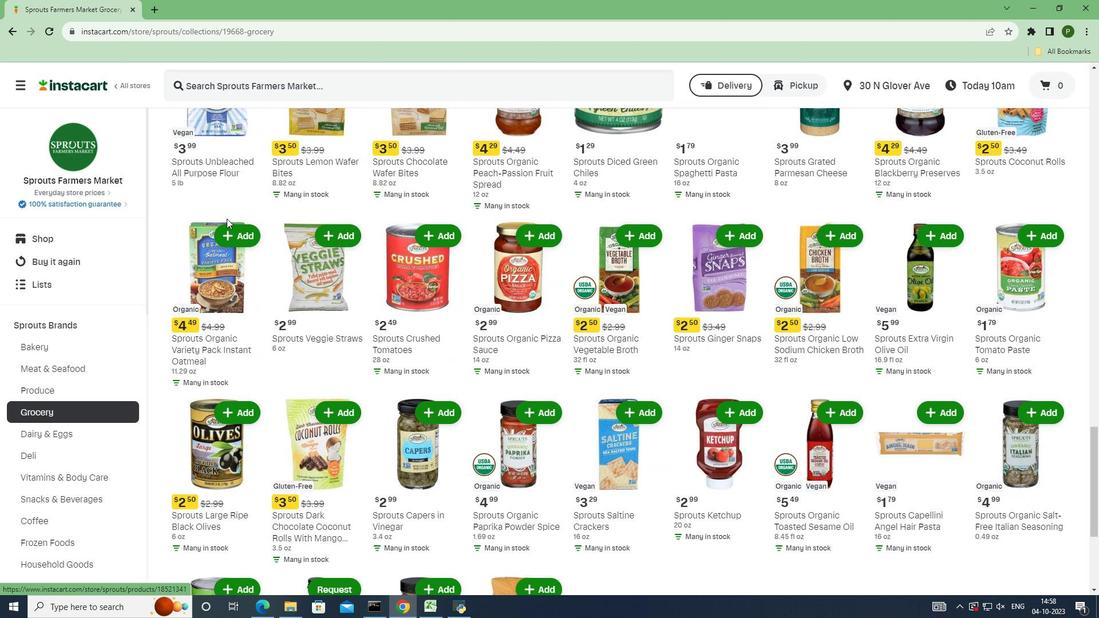 
Action: Mouse moved to (814, 232)
Screenshot: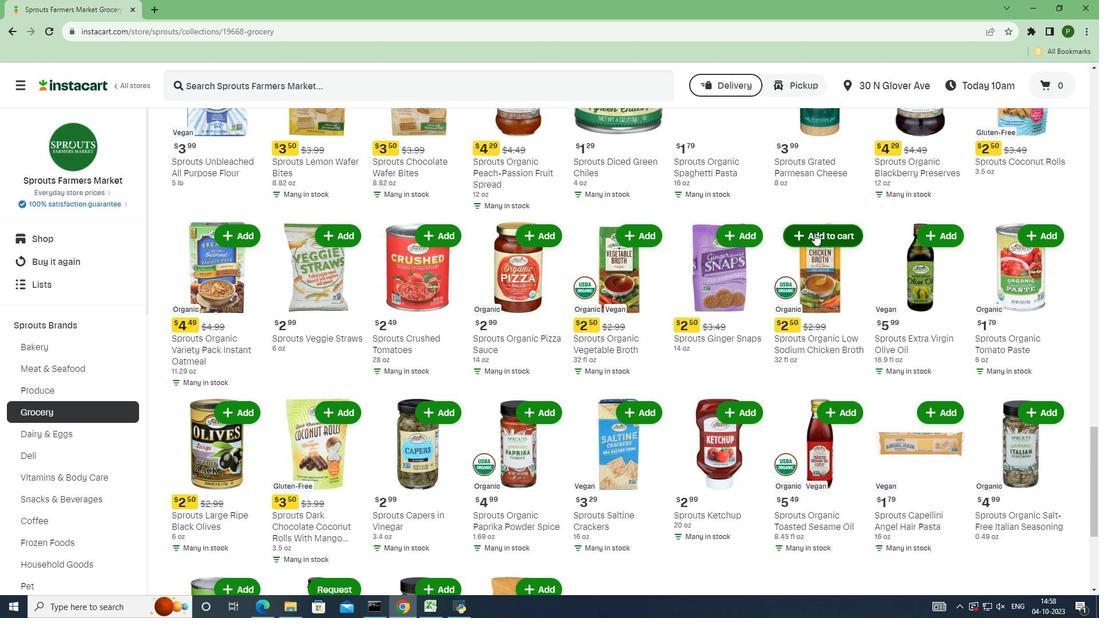
Action: Mouse pressed left at (814, 232)
Screenshot: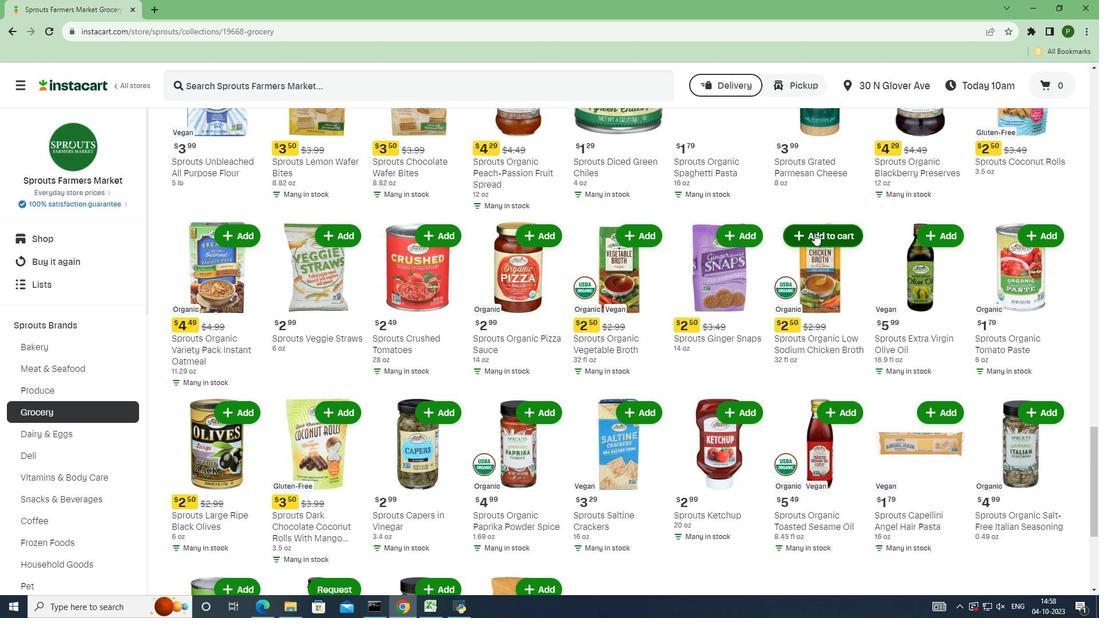 
Action: Mouse moved to (814, 232)
Screenshot: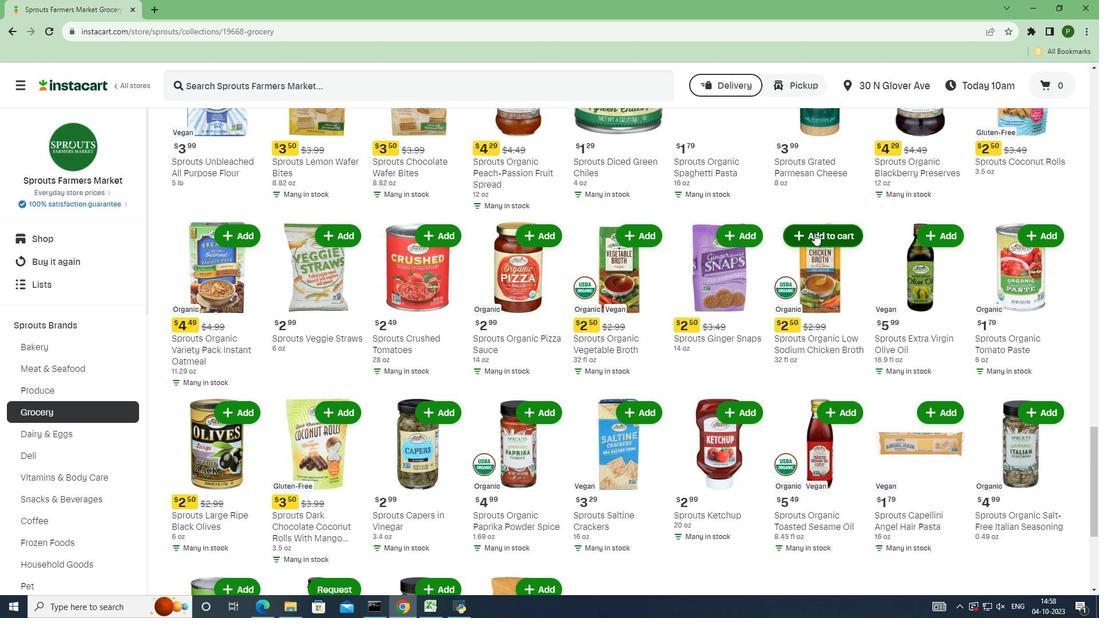 
